 Task: Open a blank sheet, save the file as Greatbarrierreef.doc and add heading 'Great Barrier Reef'Great Barrier Reef ,with the parapraph,with the parapraph The Great Barrier Reef in Australia is the world's largest coral reef system. It is home to a diverse array of marine life and offers unparalleled snorkeling and diving opportunities. However, it faces threats from climate change and requires conservation efforts to protect its fragile ecosystem.Apply Font Style Algerian And font size 12. Apply font style in  Heading Caladea and font size 16 Change heading alignment to  Left
Action: Mouse moved to (28, 16)
Screenshot: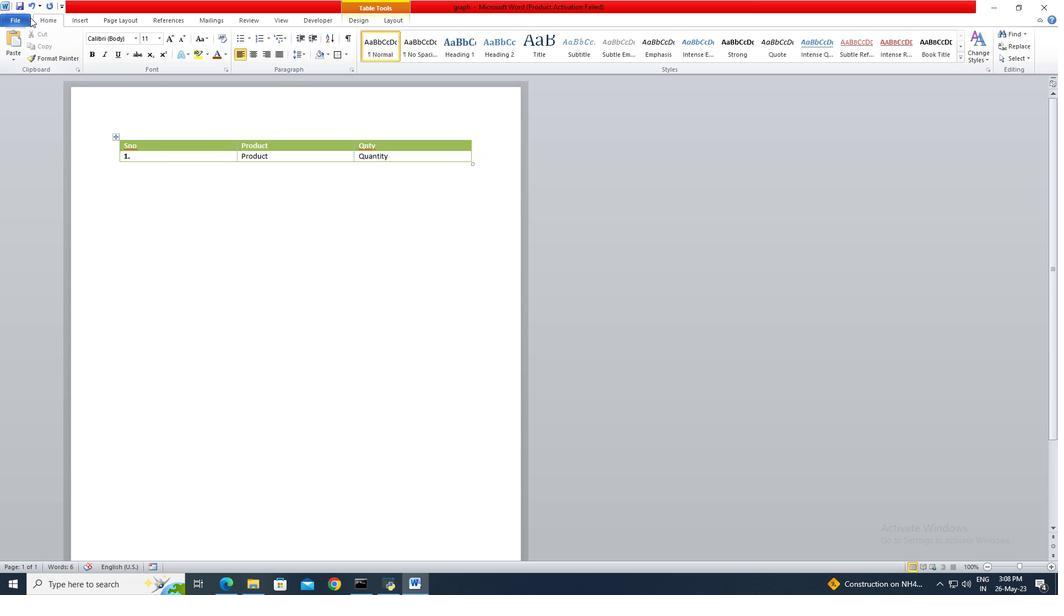 
Action: Mouse pressed left at (28, 16)
Screenshot: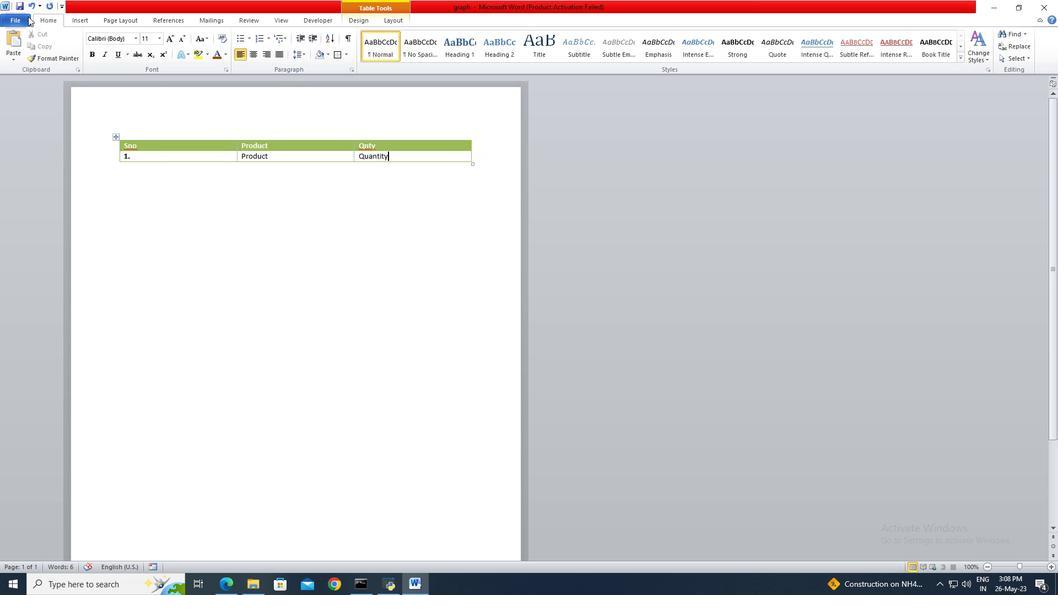 
Action: Mouse moved to (28, 139)
Screenshot: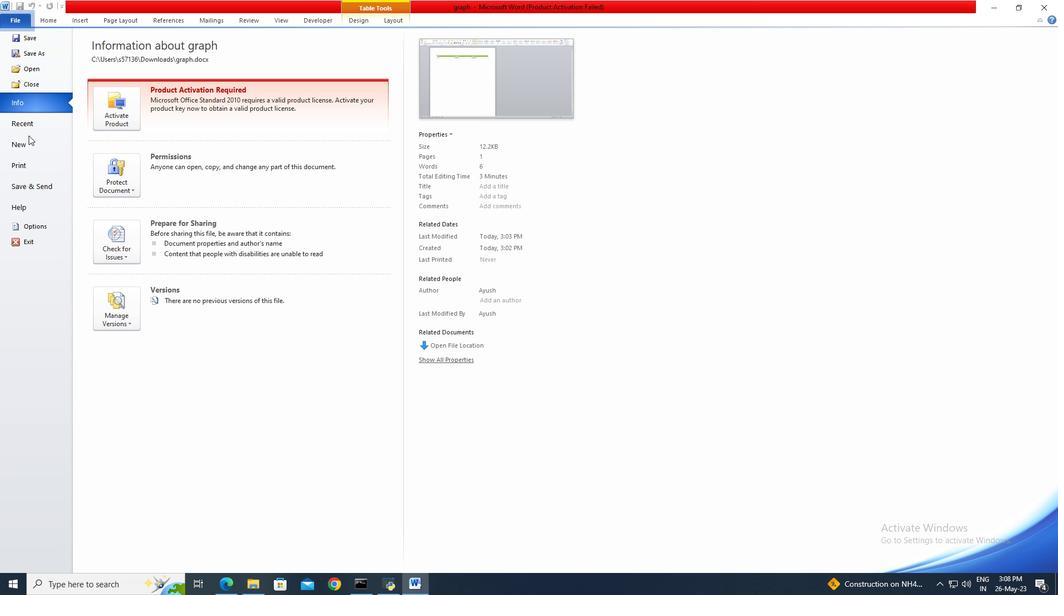 
Action: Mouse pressed left at (28, 139)
Screenshot: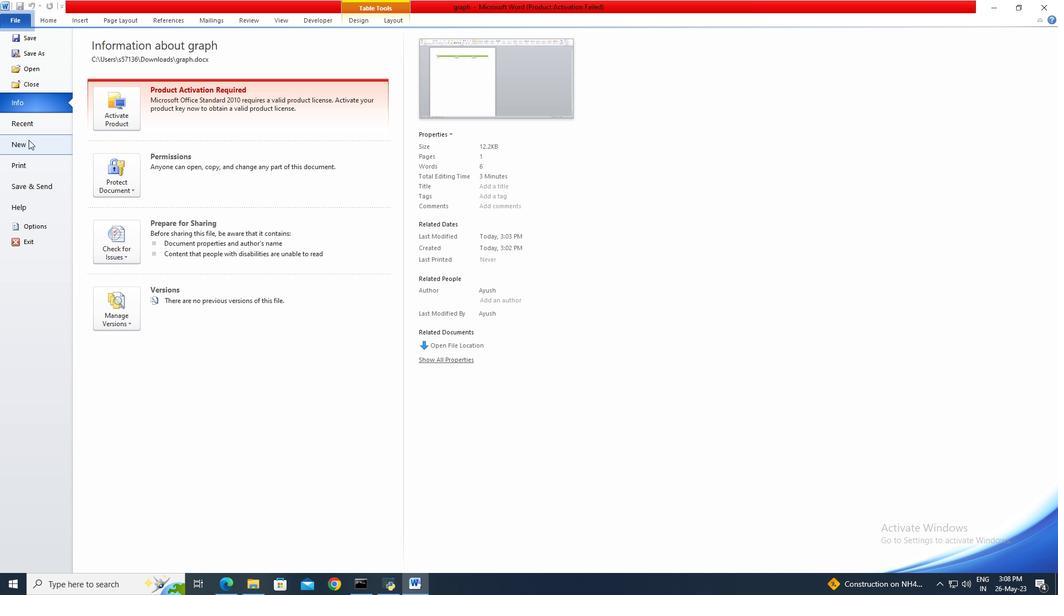 
Action: Mouse moved to (547, 268)
Screenshot: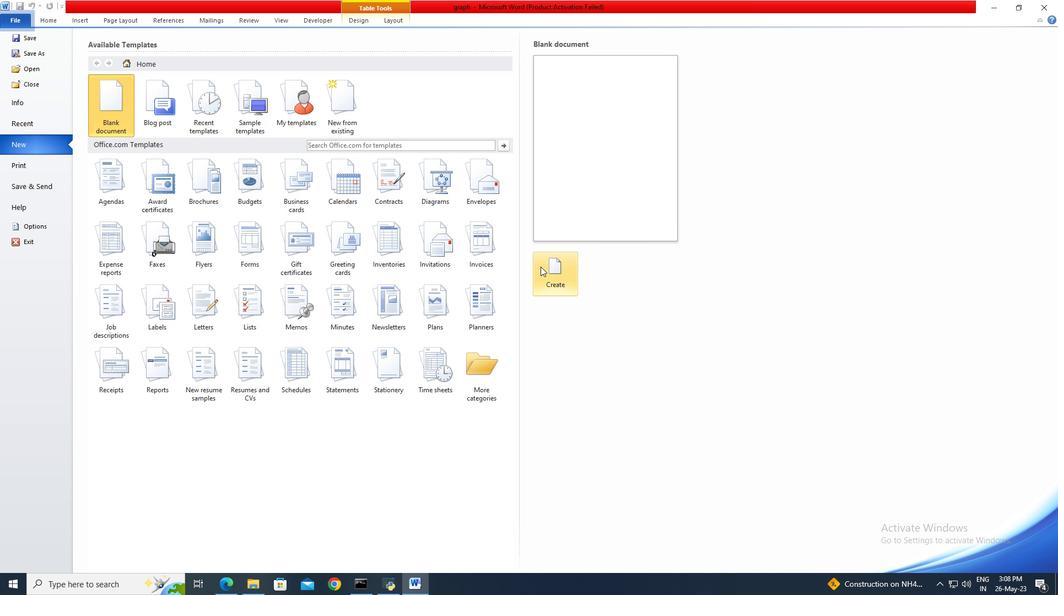 
Action: Mouse pressed left at (547, 268)
Screenshot: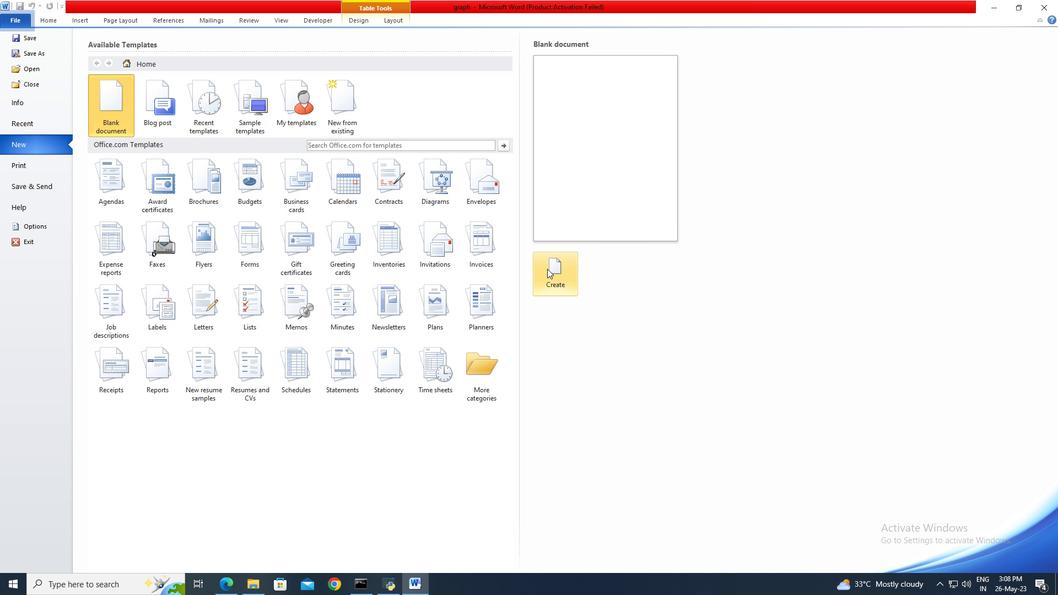 
Action: Mouse moved to (31, 18)
Screenshot: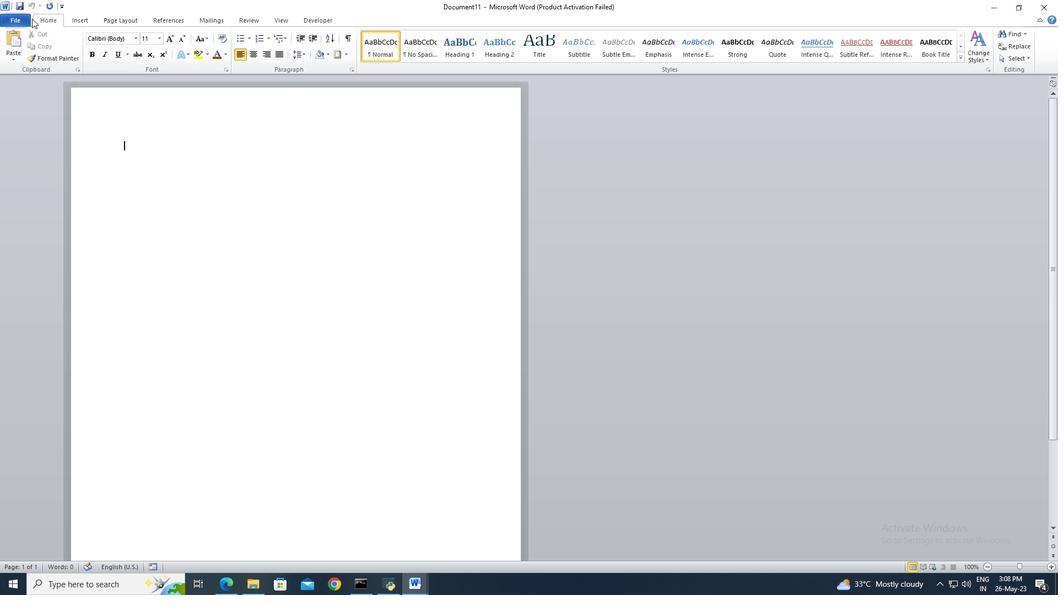 
Action: Mouse pressed left at (31, 18)
Screenshot: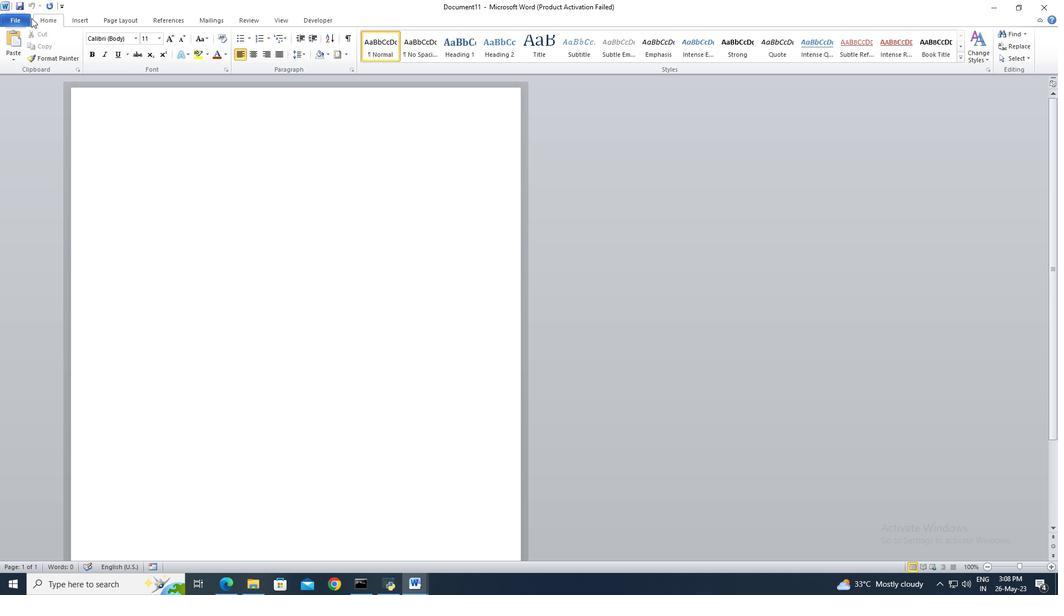 
Action: Mouse moved to (30, 53)
Screenshot: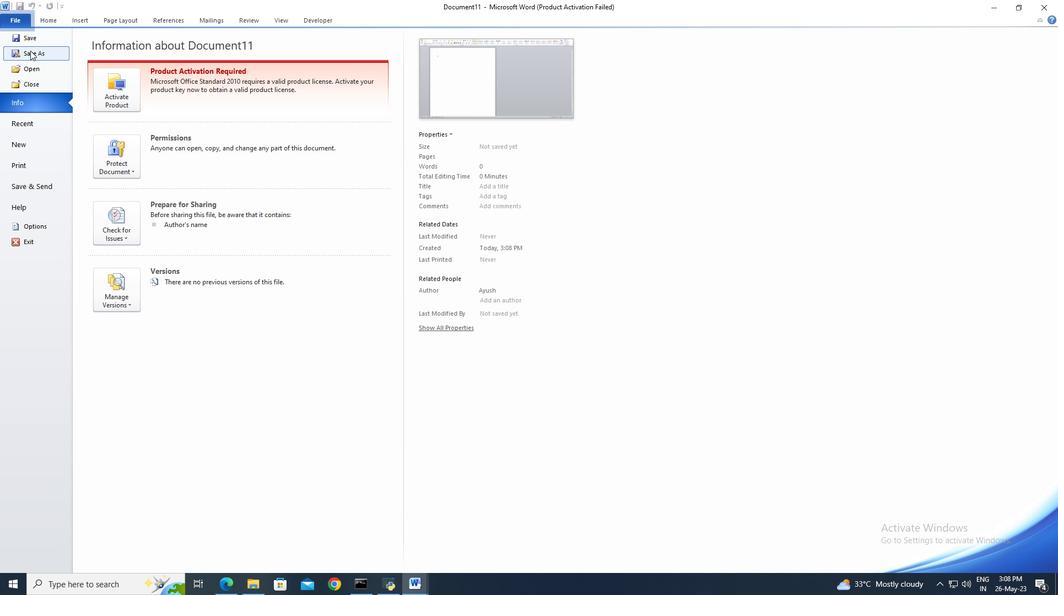 
Action: Mouse pressed left at (30, 53)
Screenshot: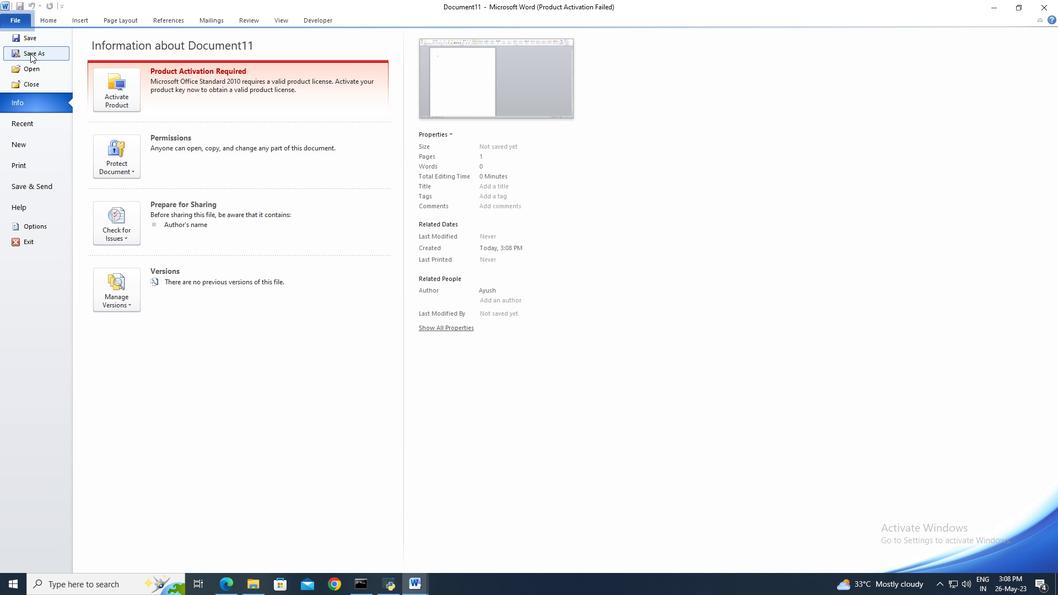 
Action: Mouse moved to (45, 118)
Screenshot: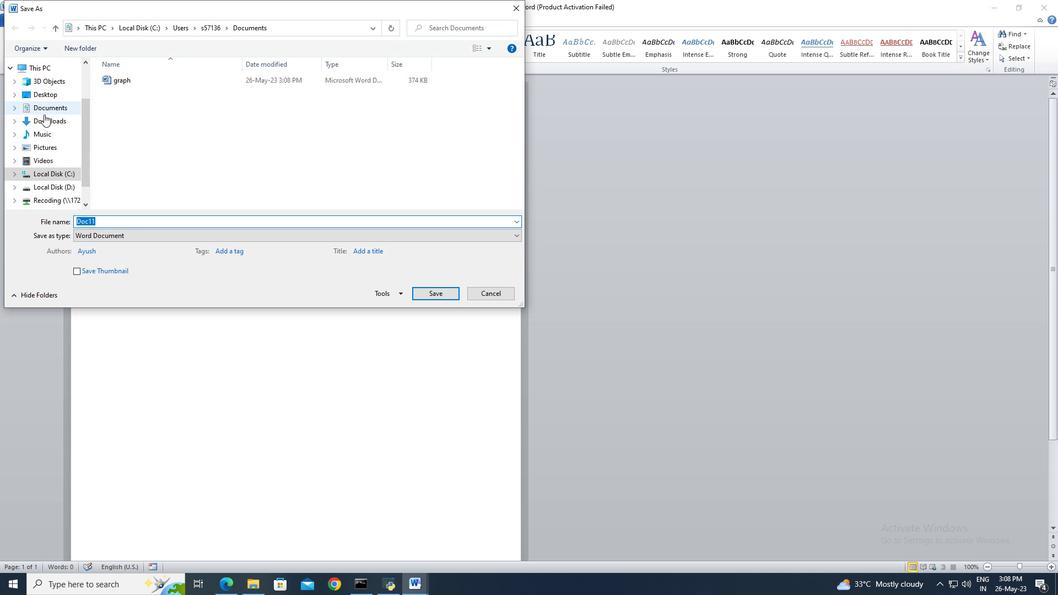 
Action: Mouse pressed left at (45, 118)
Screenshot: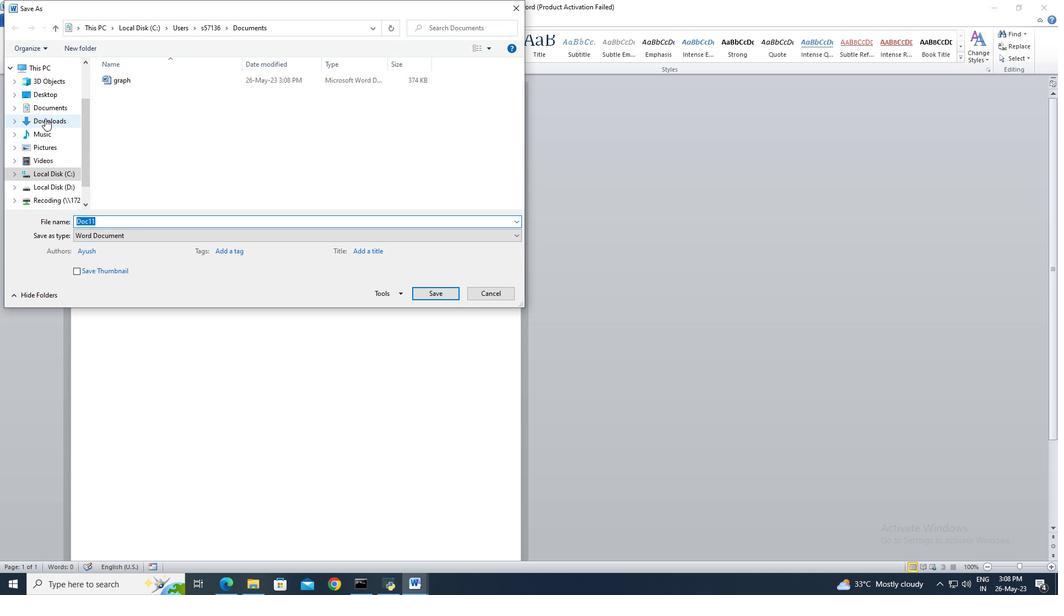 
Action: Mouse moved to (103, 218)
Screenshot: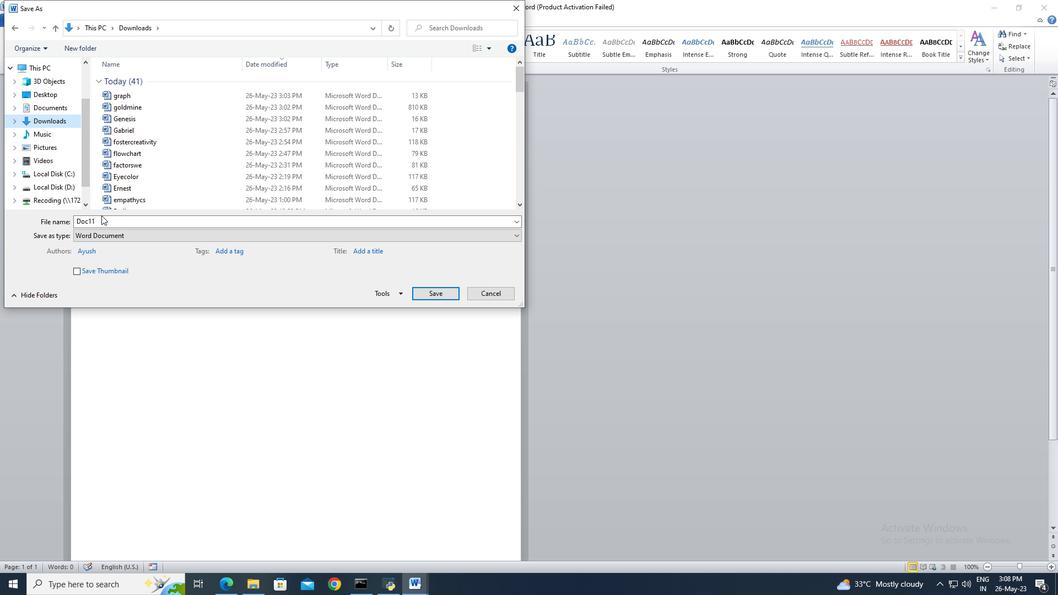 
Action: Mouse pressed left at (103, 218)
Screenshot: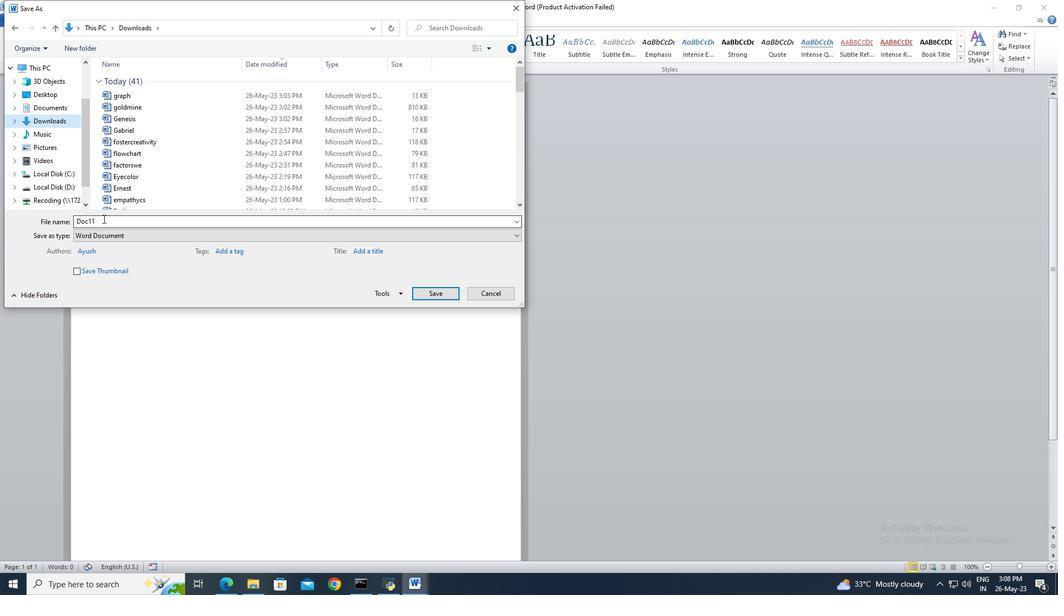 
Action: Key pressed <Key.shift>Greatbarrierreef
Screenshot: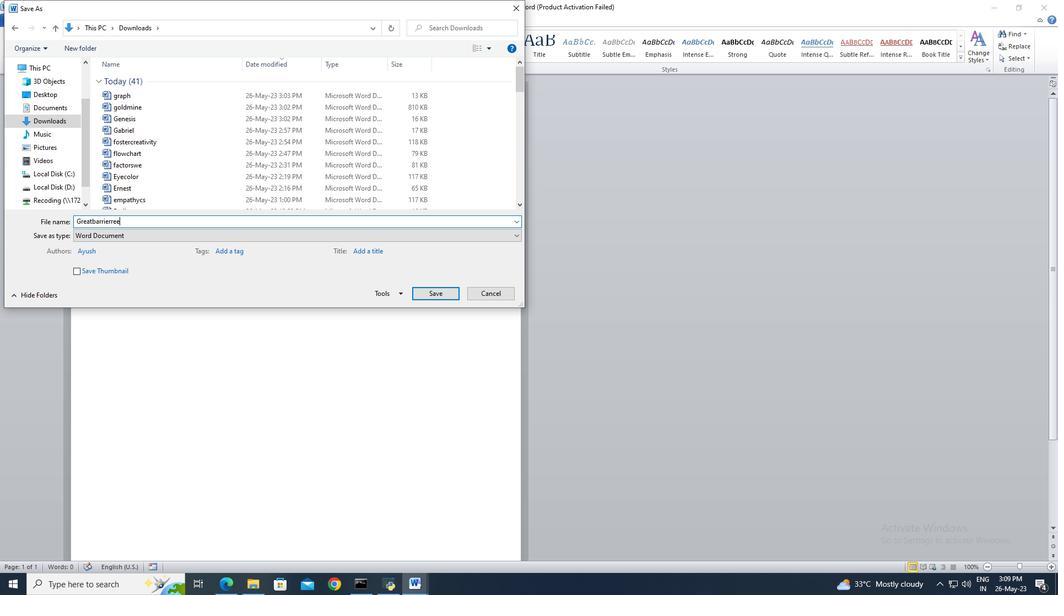 
Action: Mouse moved to (431, 292)
Screenshot: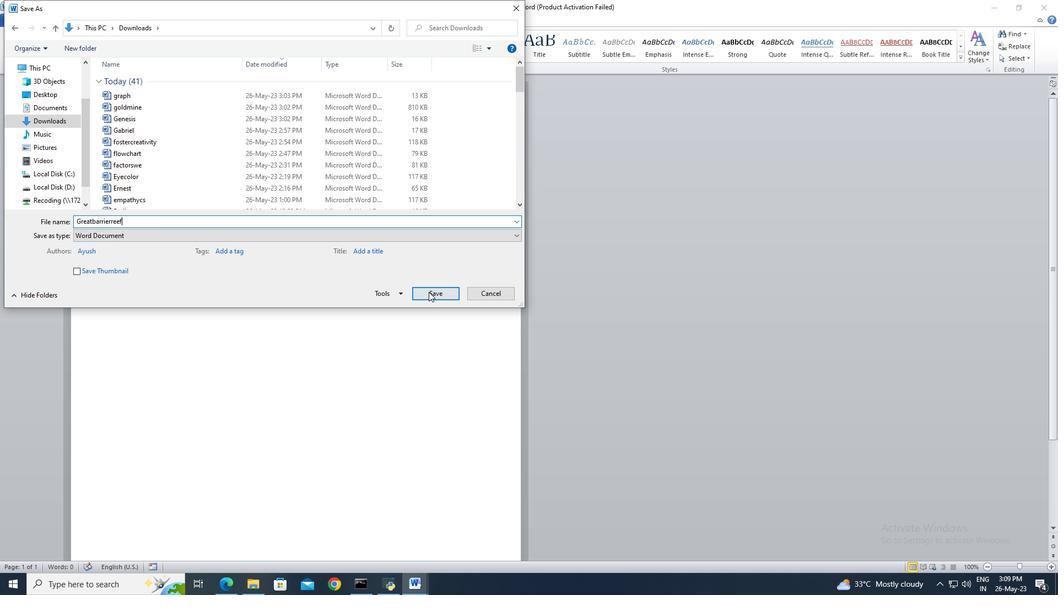 
Action: Mouse pressed left at (431, 292)
Screenshot: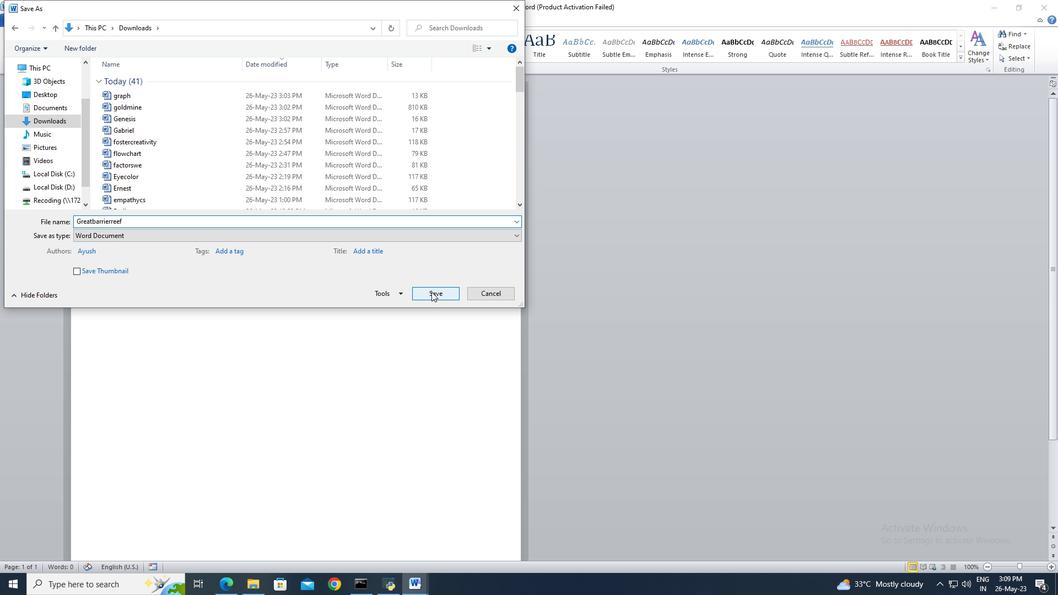 
Action: Mouse moved to (462, 61)
Screenshot: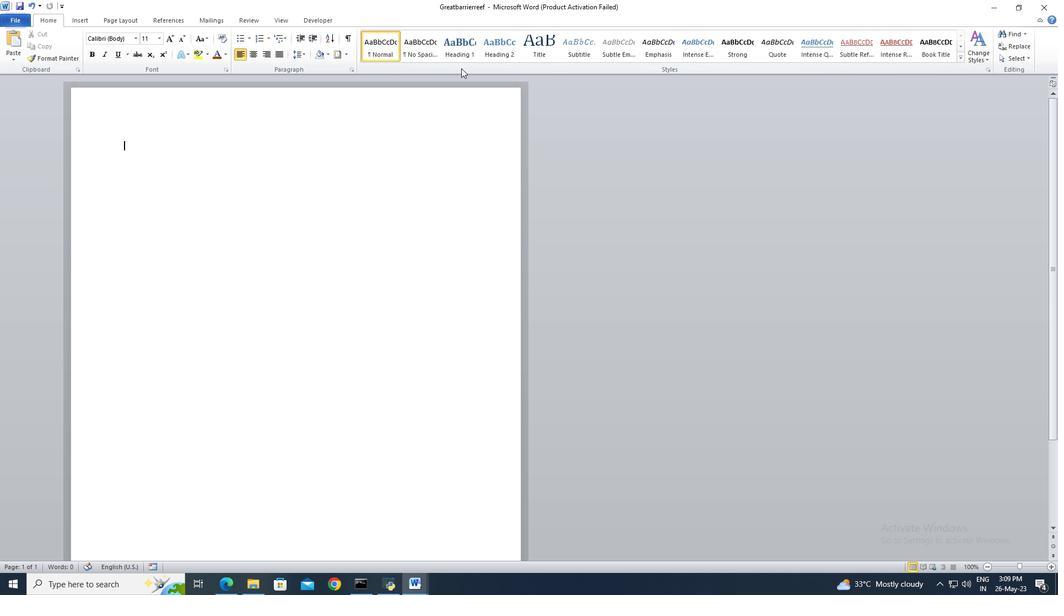 
Action: Mouse pressed left at (462, 61)
Screenshot: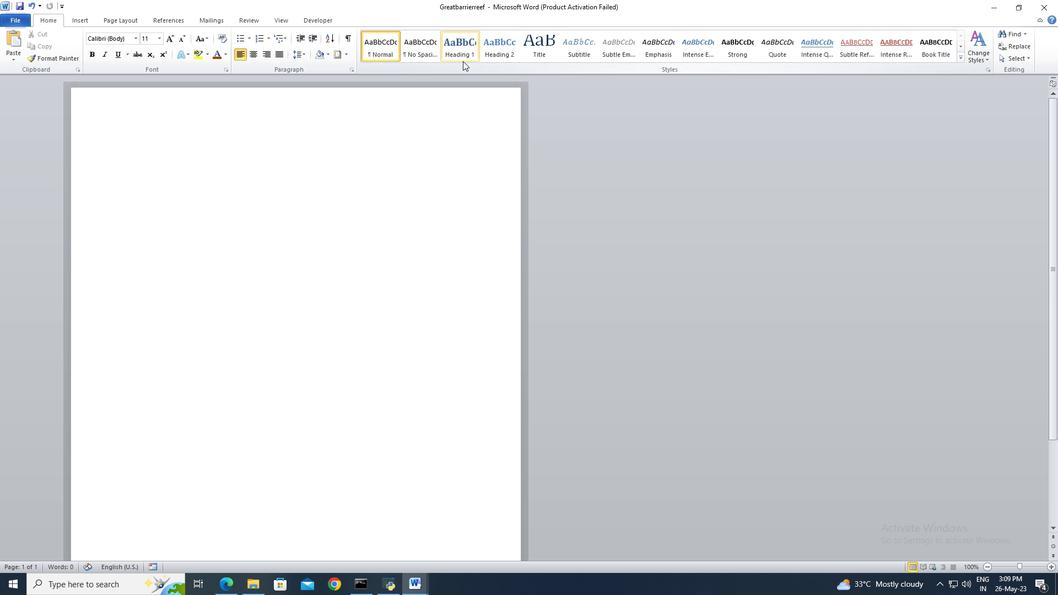 
Action: Key pressed <Key.shift>Great<Key.space><Key.shift>Barrier<Key.space><Key.shift>Reef<Key.enter><Key.enter><Key.shift><Key.shift><Key.shift><Key.shift><Key.shift><Key.shift><Key.shift><Key.shift><Key.shift><Key.shift><Key.shift><Key.shift><Key.shift>The<Key.space><Key.shift>Great<Key.space><Key.shift>Barrier<Key.space><Key.shift><Key.shift><Key.shift><Key.shift><Key.shift><Key.shift><Key.shift><Key.shift>Reef<Key.space>in<Key.space><Key.shift_r>Australia<Key.space>is<Key.space>the<Key.space>worl'<Key.backspace>d's<Key.space>largest<Key.space>coral<Key.space>reef<Key.space>system.<Key.space><Key.shift>It<Key.space>is<Key.space>home<Key.space>to<Key.space>a<Key.space>diverse<Key.space>array<Key.space>of<Key.space>marine<Key.space>life<Key.space>and<Key.space>offers<Key.space>unparalleled<Key.space>snorkeling<Key.space>and<Key.space>diving<Key.space>opportunities.<Key.space><Key.shift>However,<Key.space>it<Key.space>faces<Key.space>threats<Key.space>from<Key.space>climate<Key.space>change<Key.space>and<Key.space>requires<Key.space>conservation<Key.space>efforts<Key.space>to<Key.space>protect<Key.space>its<Key.space>fragile<Key.space>ecosystem.
Screenshot: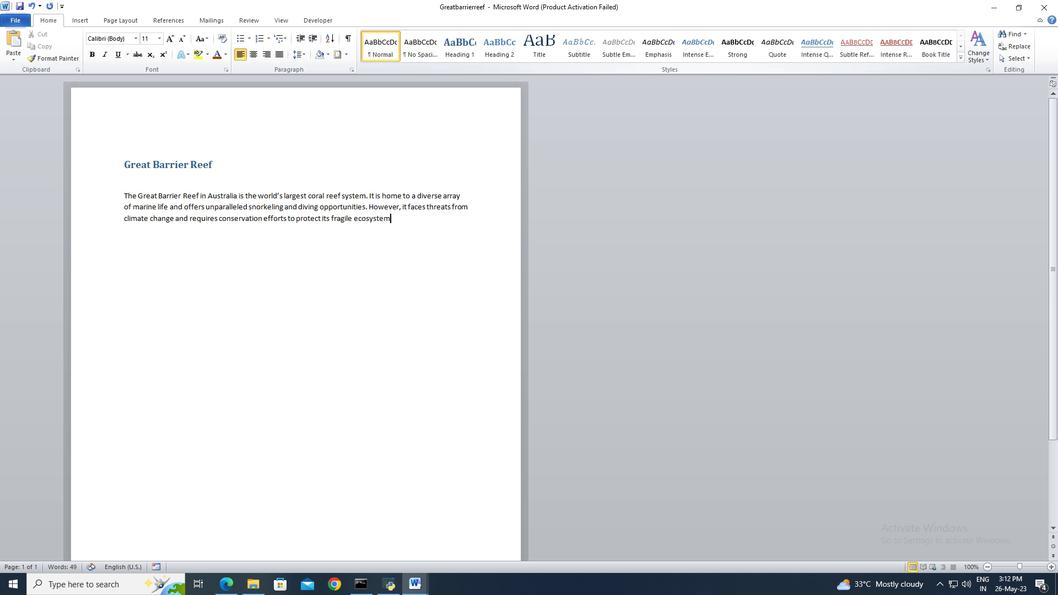
Action: Mouse moved to (212, 218)
Screenshot: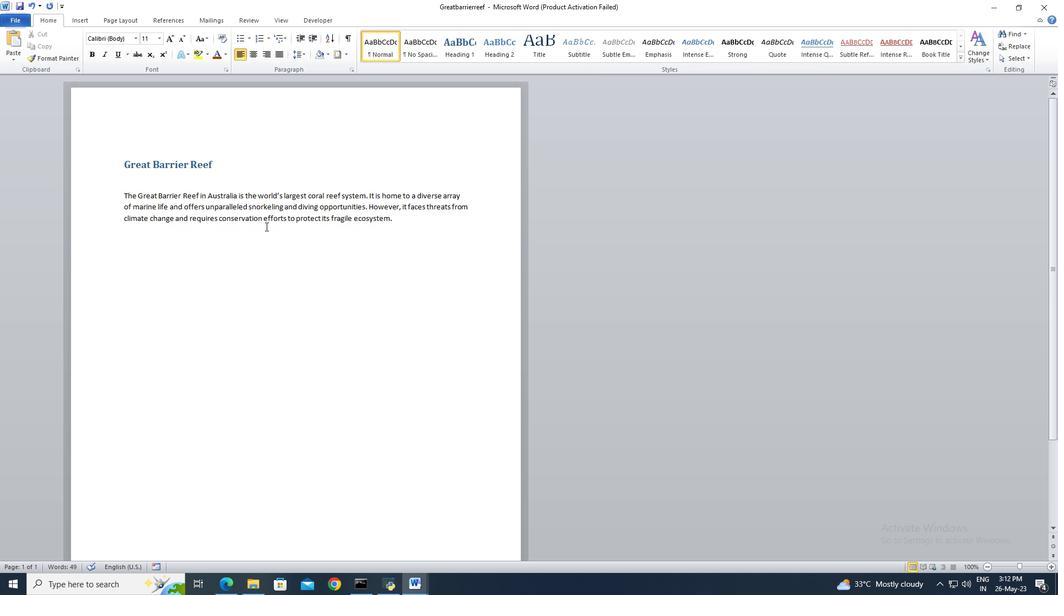 
Action: Key pressed <Key.shift>
Screenshot: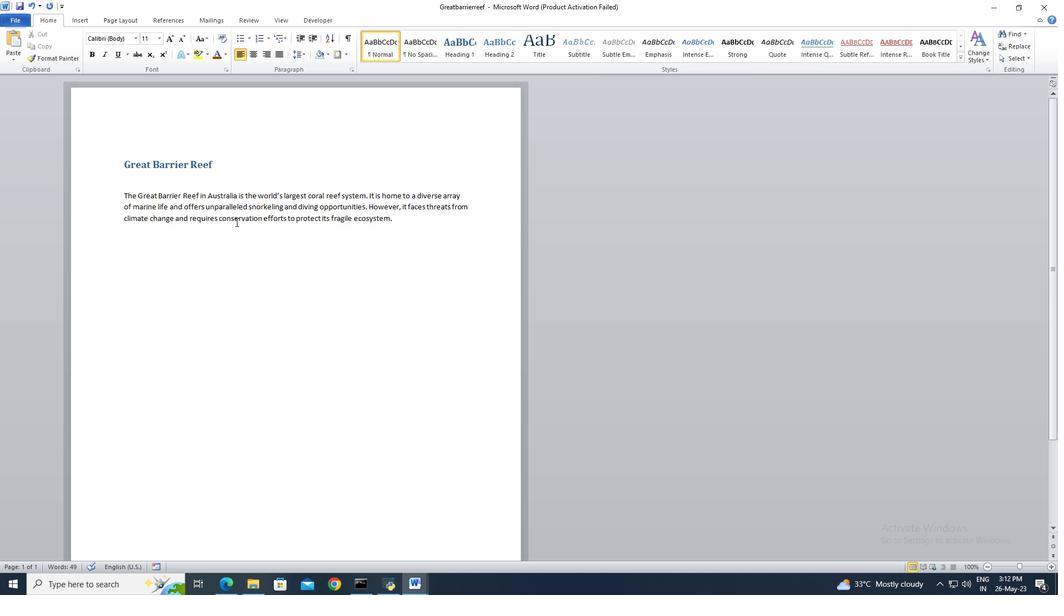 
Action: Mouse moved to (120, 191)
Screenshot: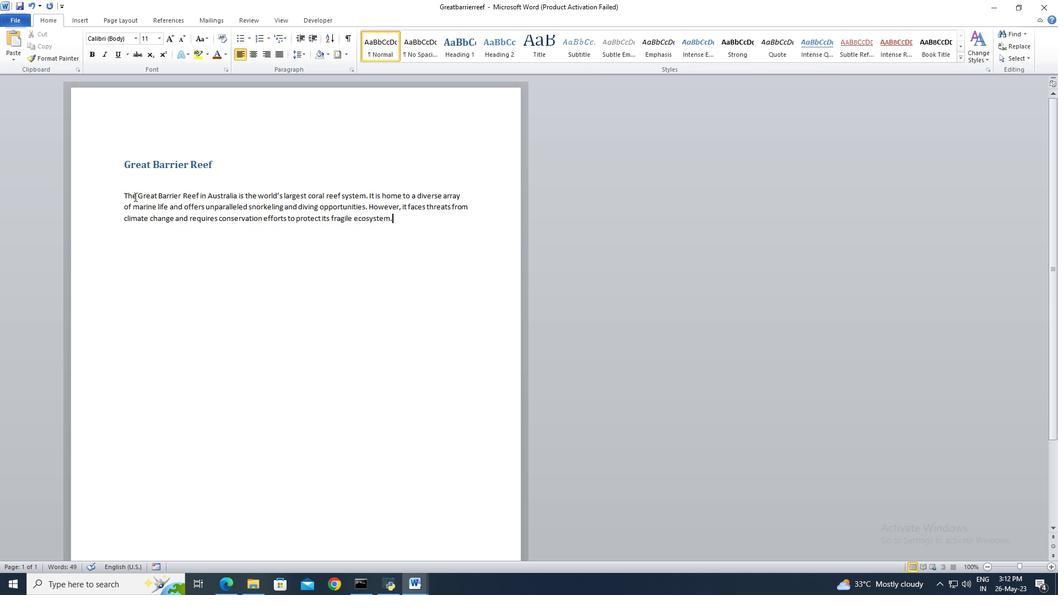 
Action: Key pressed <Key.shift><Key.shift><Key.shift><Key.shift><Key.shift><Key.shift><Key.shift>
Screenshot: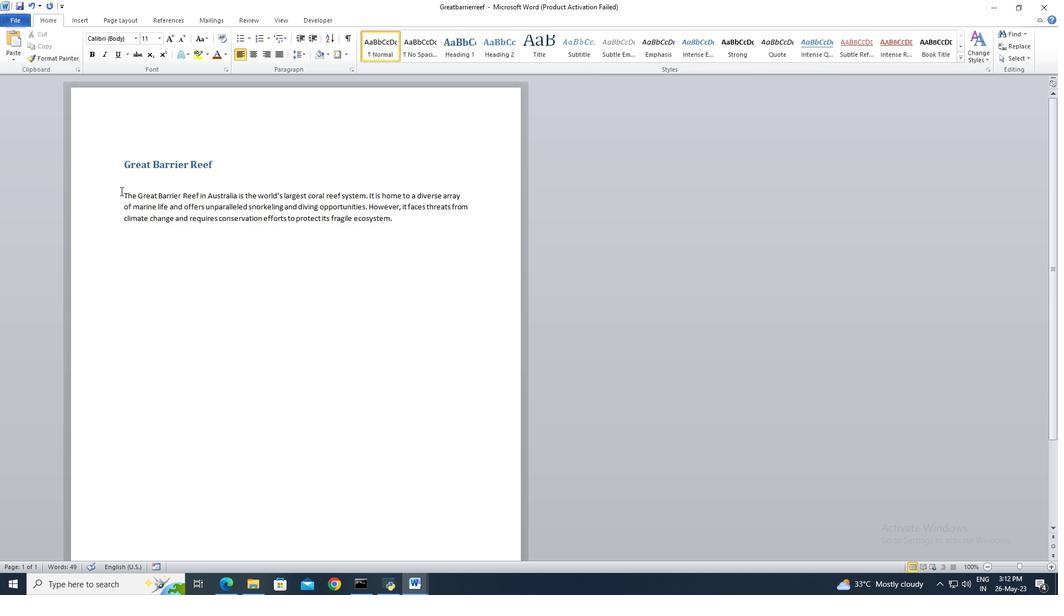 
Action: Mouse moved to (120, 191)
Screenshot: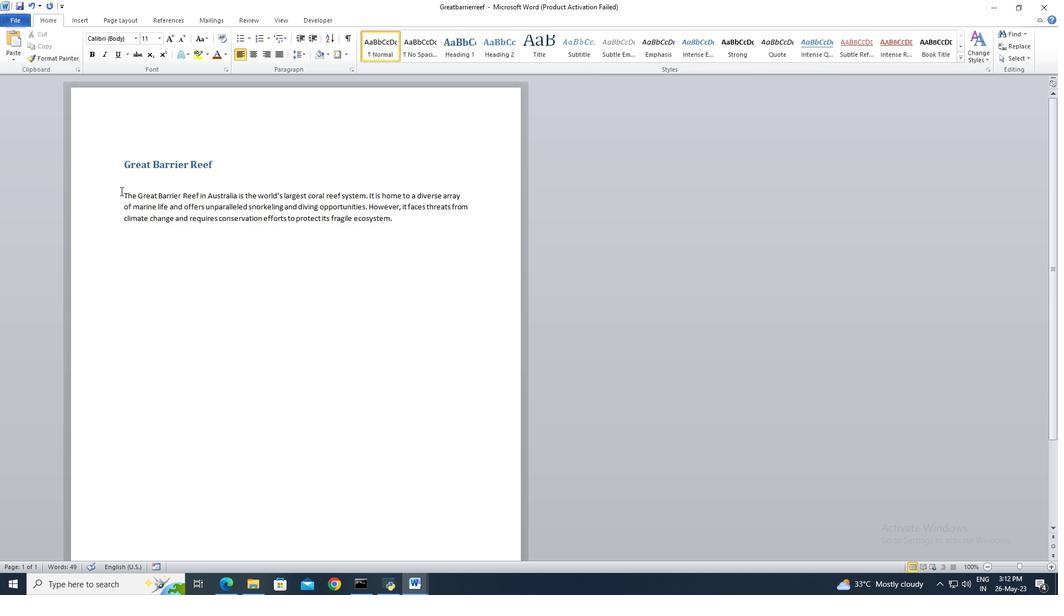 
Action: Key pressed <Key.shift>
Screenshot: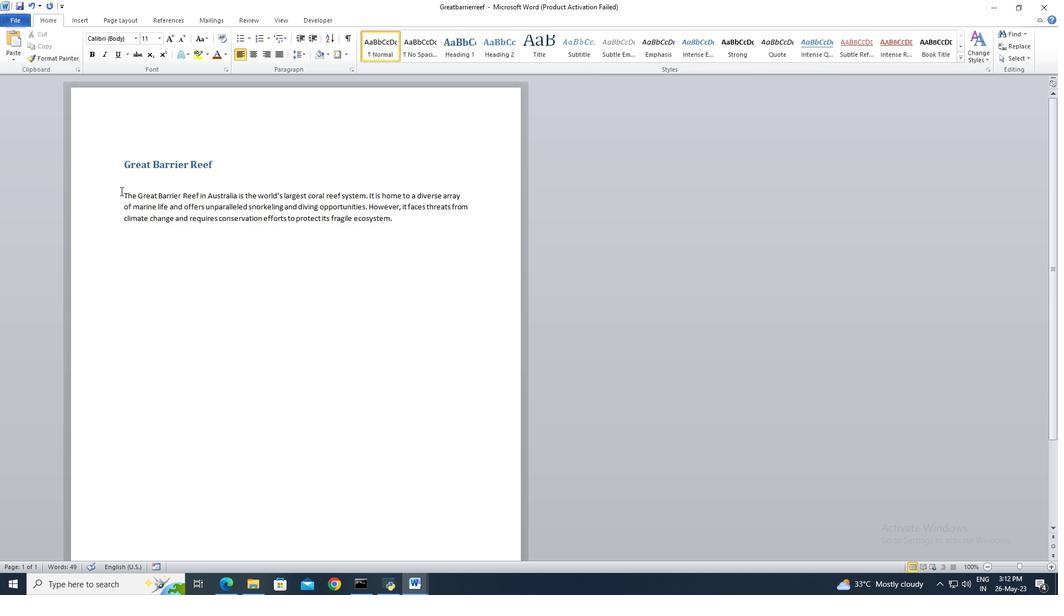 
Action: Mouse moved to (121, 191)
Screenshot: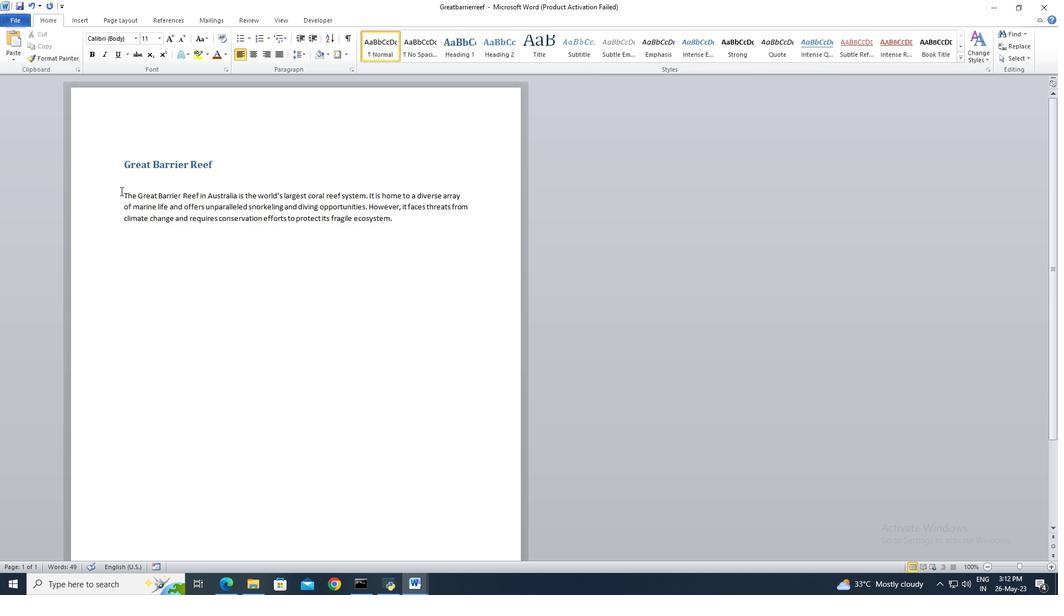 
Action: Key pressed <Key.shift>
Screenshot: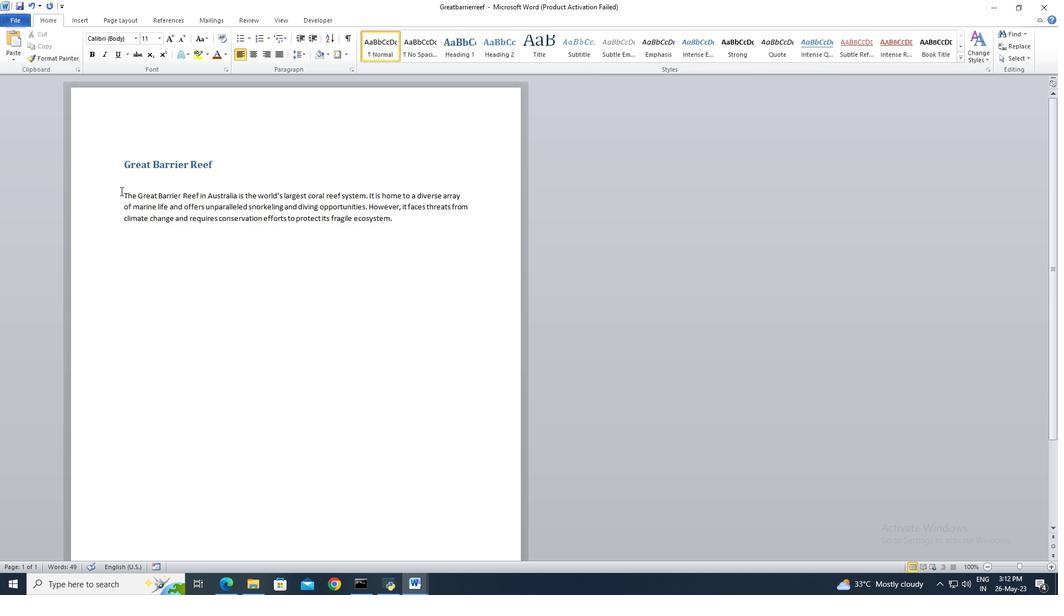 
Action: Mouse moved to (122, 192)
Screenshot: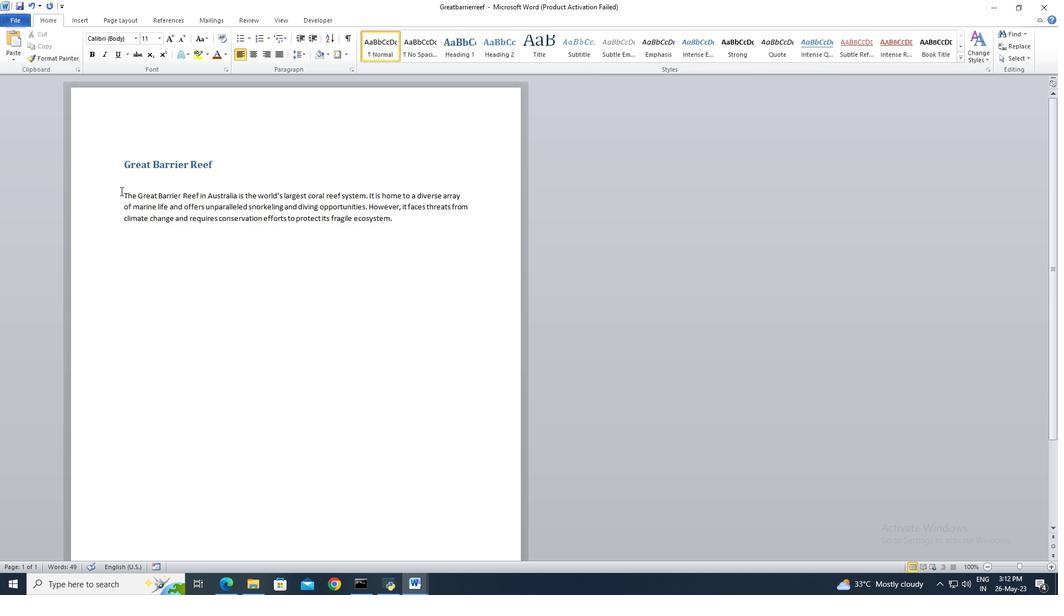 
Action: Key pressed <Key.shift>
Screenshot: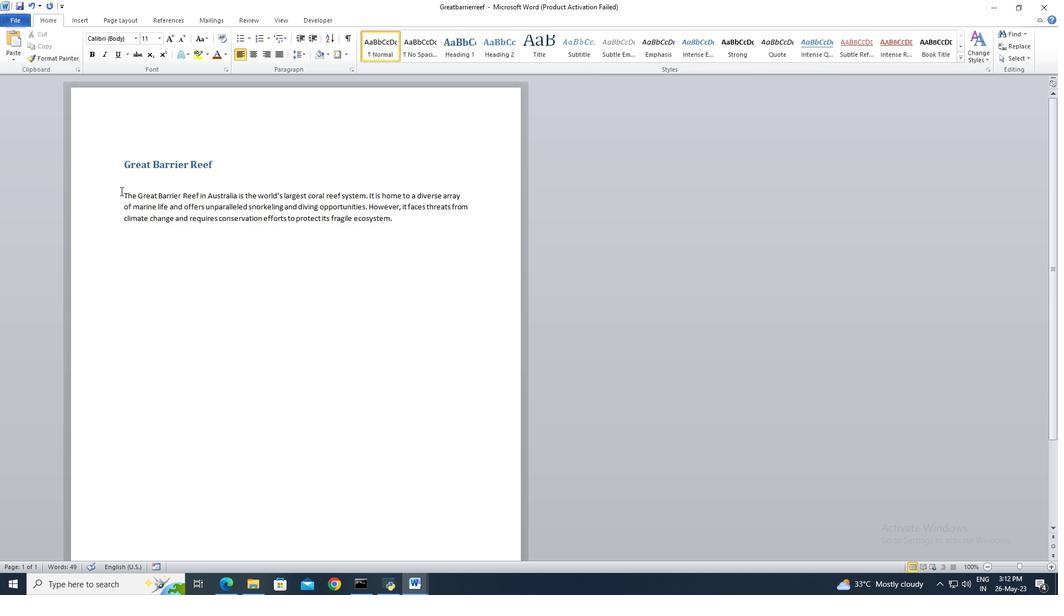 
Action: Mouse moved to (123, 192)
Screenshot: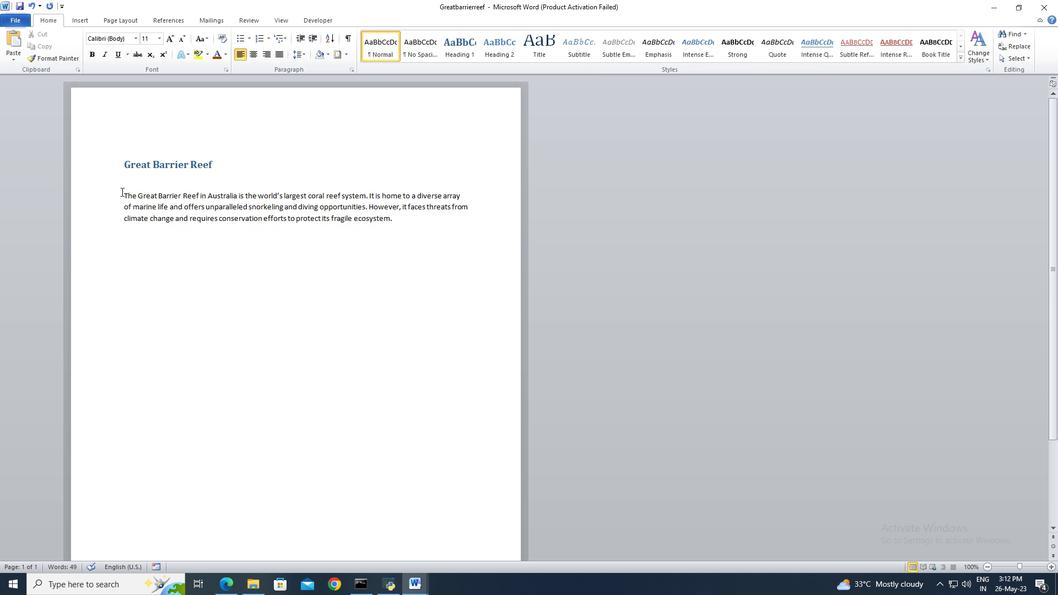 
Action: Key pressed <Key.shift><Key.shift>
Screenshot: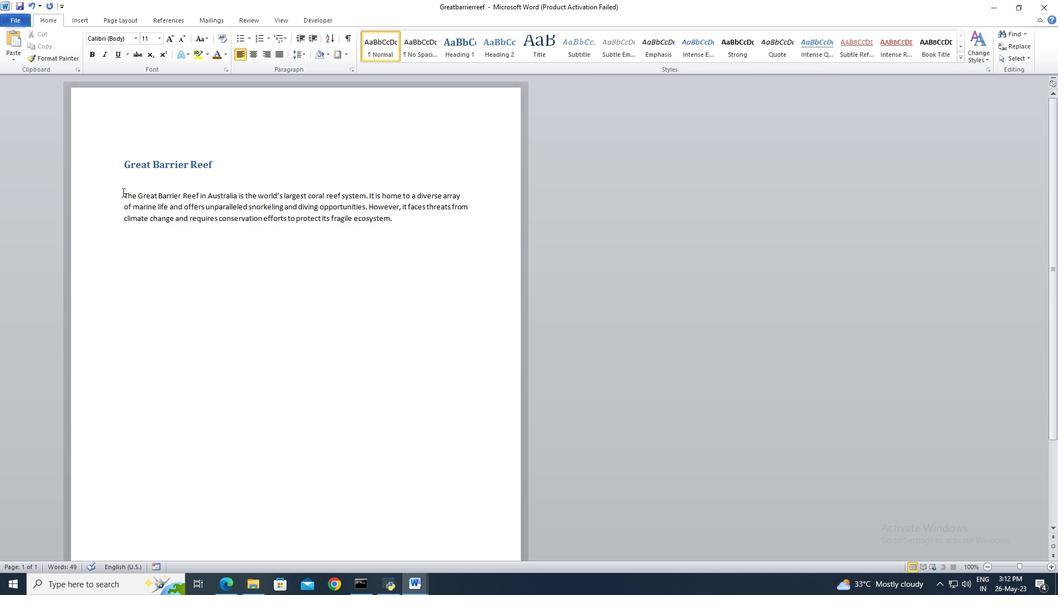 
Action: Mouse moved to (123, 193)
Screenshot: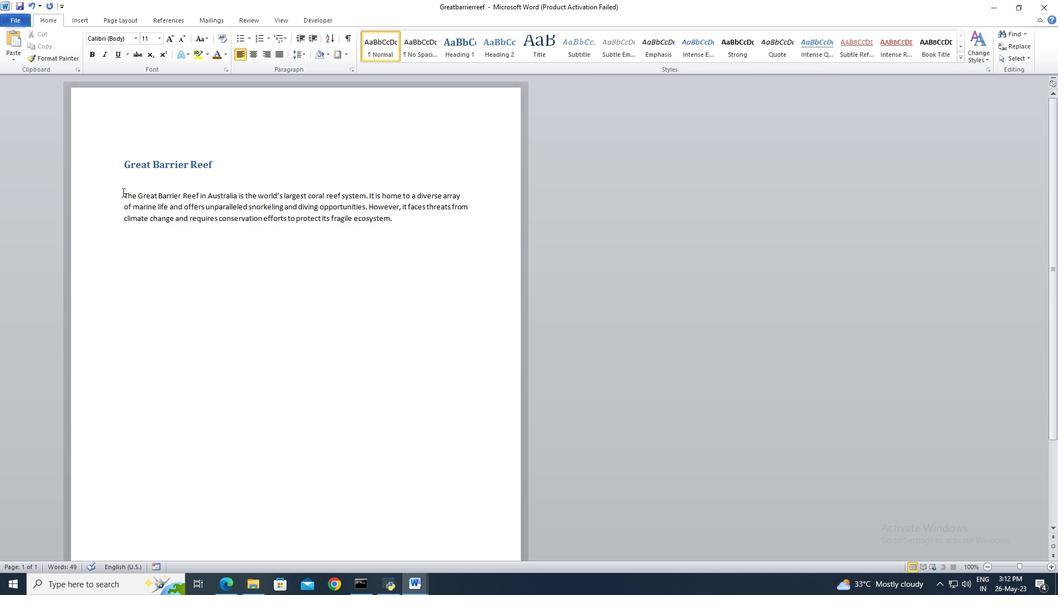 
Action: Key pressed <Key.shift><Key.shift>
Screenshot: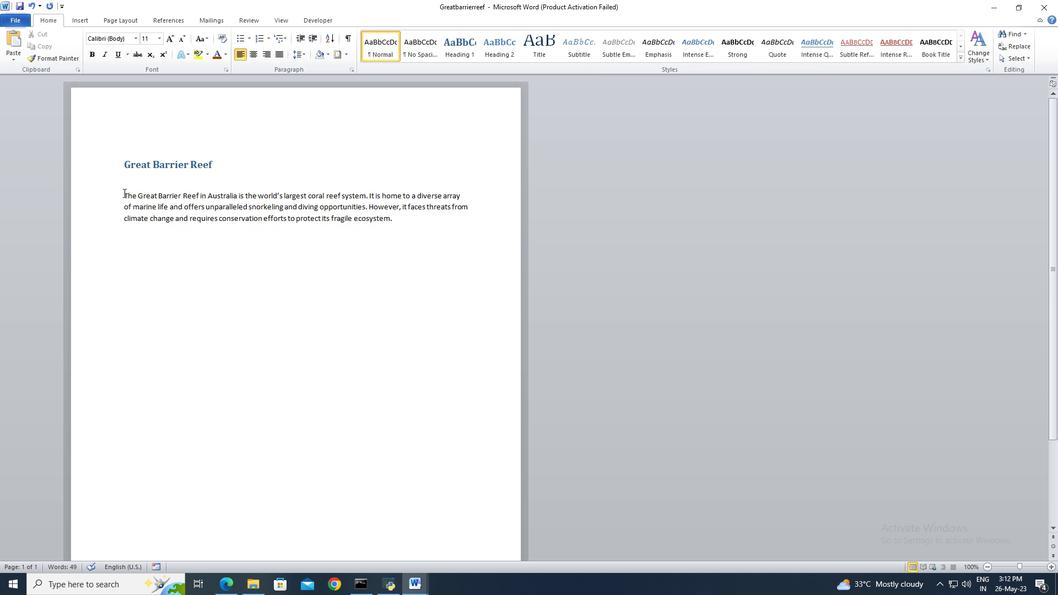 
Action: Mouse moved to (123, 193)
Screenshot: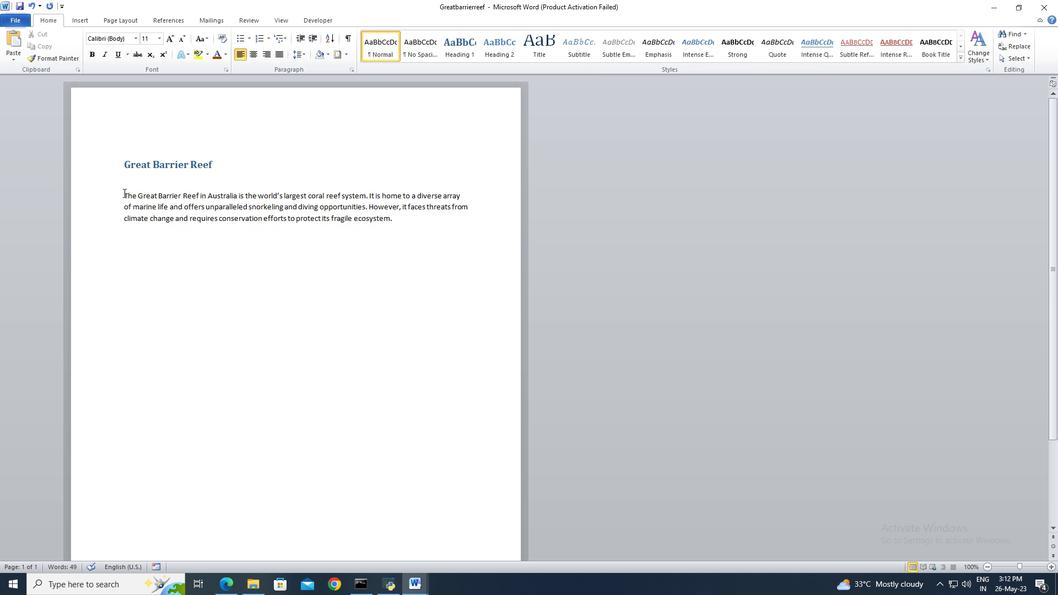 
Action: Key pressed <Key.shift><Key.shift><Key.shift><Key.shift><Key.shift><Key.shift><Key.shift><Key.shift><Key.shift>
Screenshot: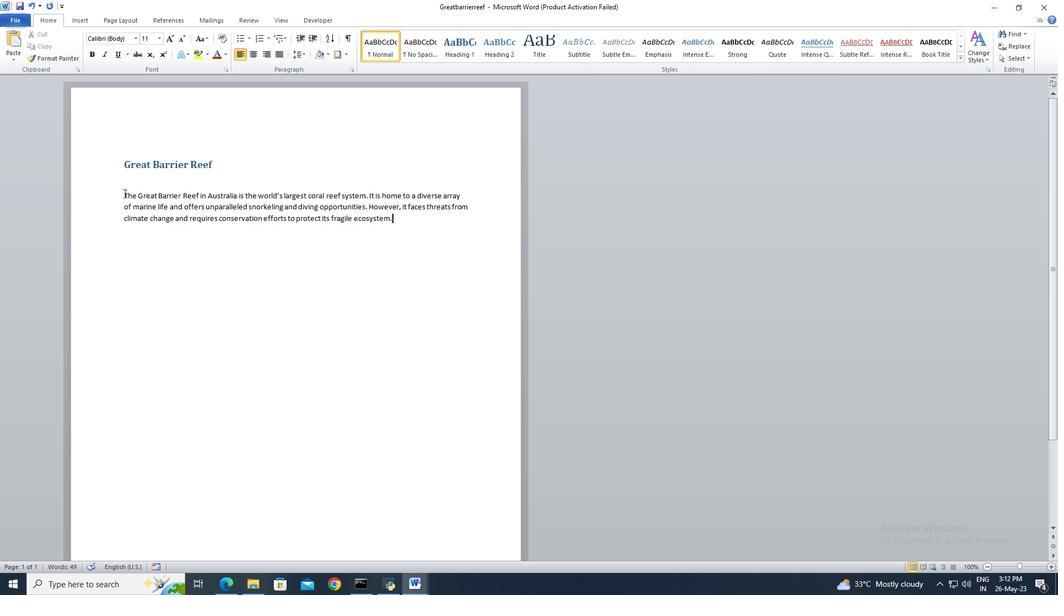
Action: Mouse pressed left at (123, 193)
Screenshot: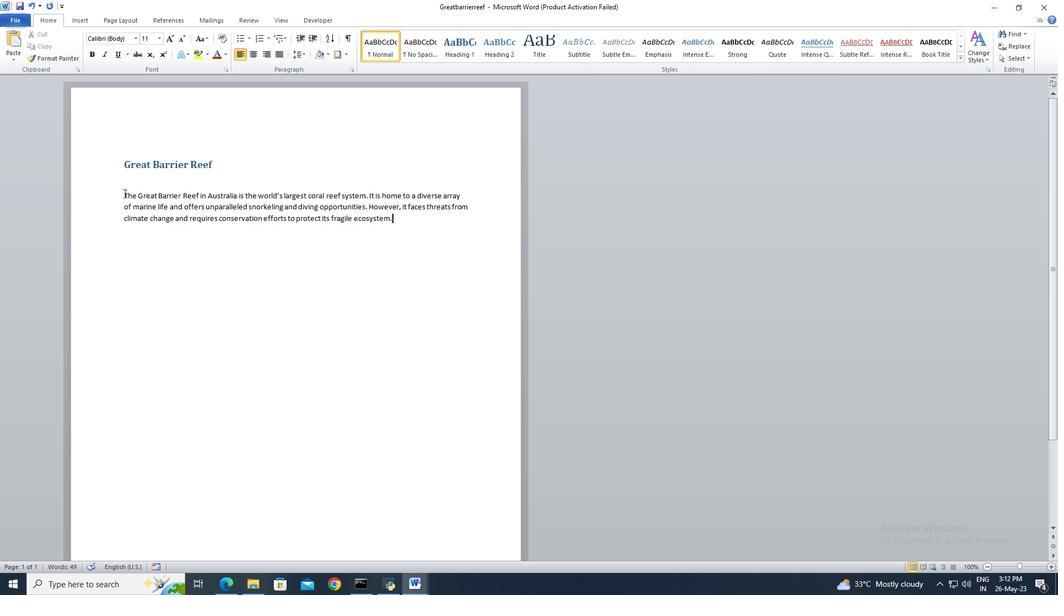 
Action: Key pressed <Key.shift><Key.shift><Key.shift><Key.shift><Key.shift><Key.shift>
Screenshot: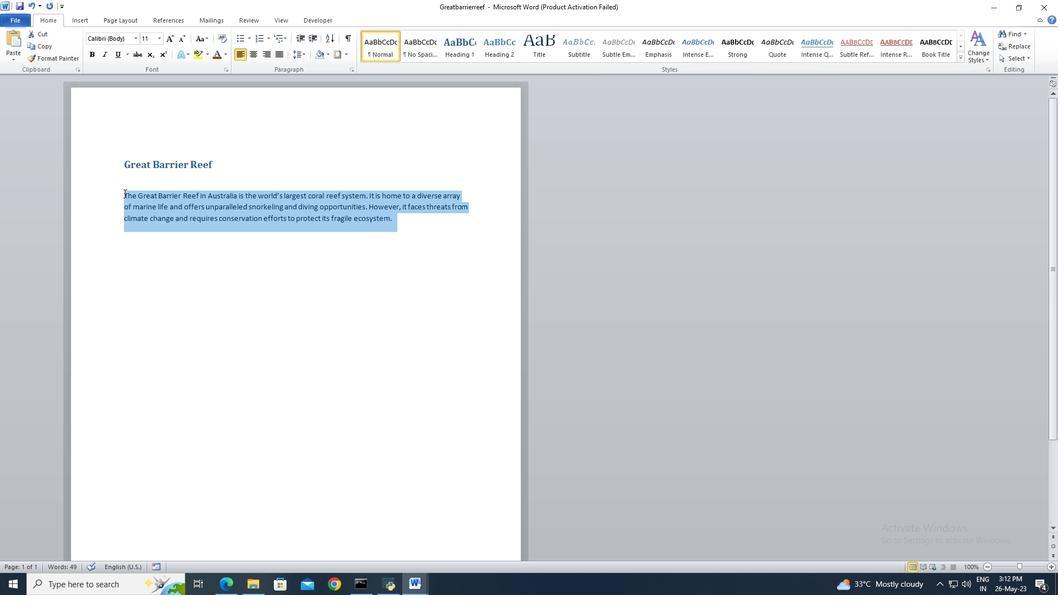 
Action: Mouse moved to (125, 39)
Screenshot: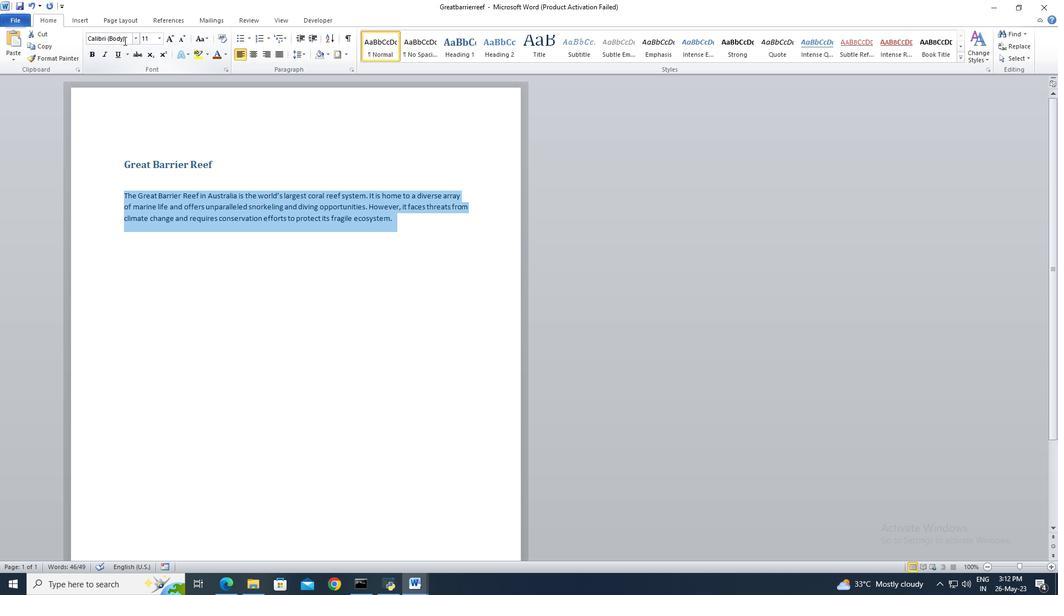 
Action: Mouse pressed left at (125, 39)
Screenshot: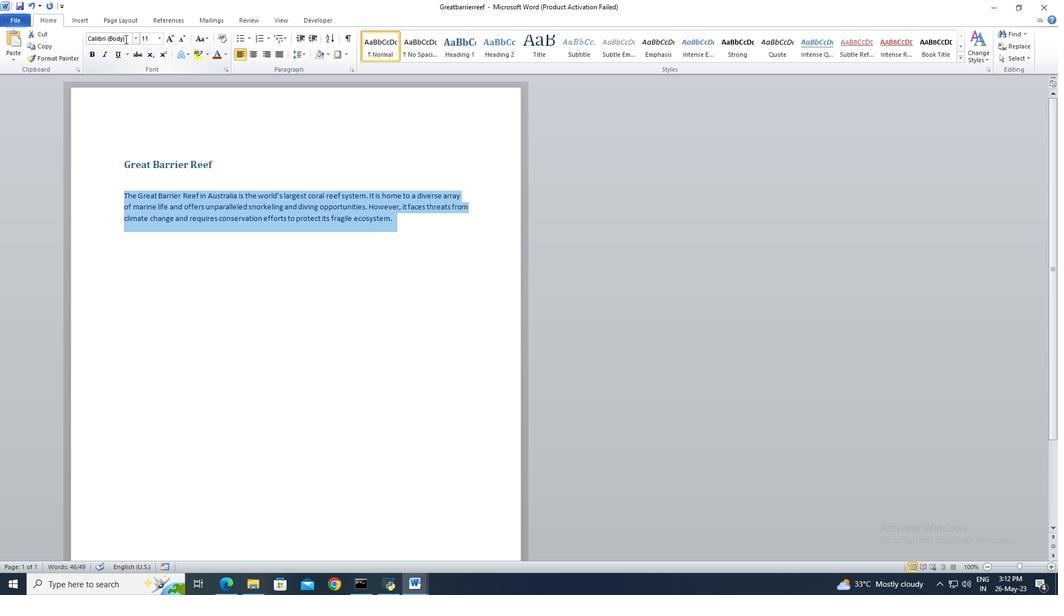 
Action: Key pressed <Key.shift_r>Algerian<Key.enter>
Screenshot: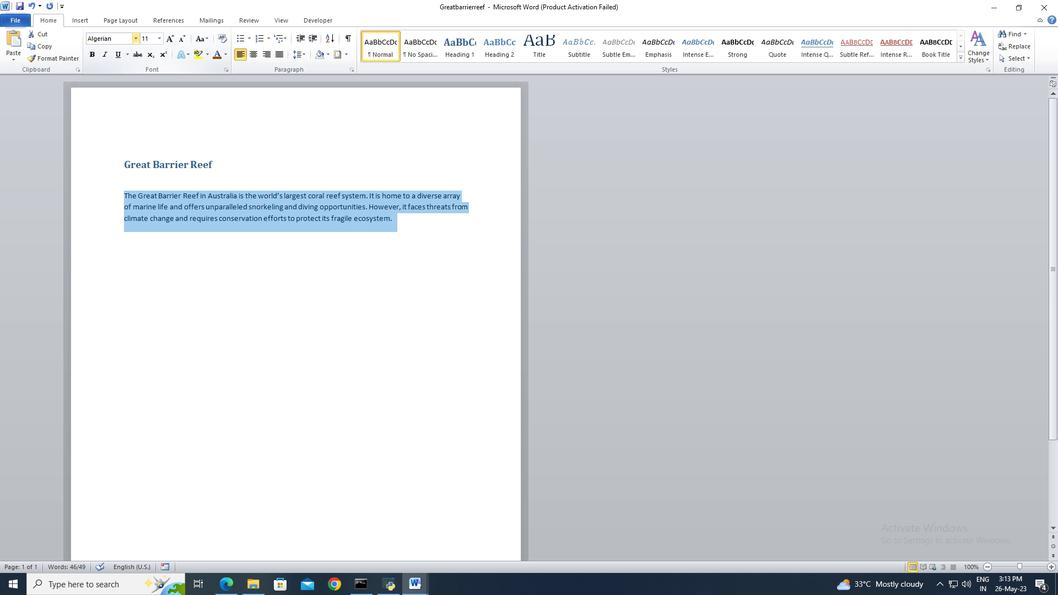 
Action: Mouse moved to (153, 39)
Screenshot: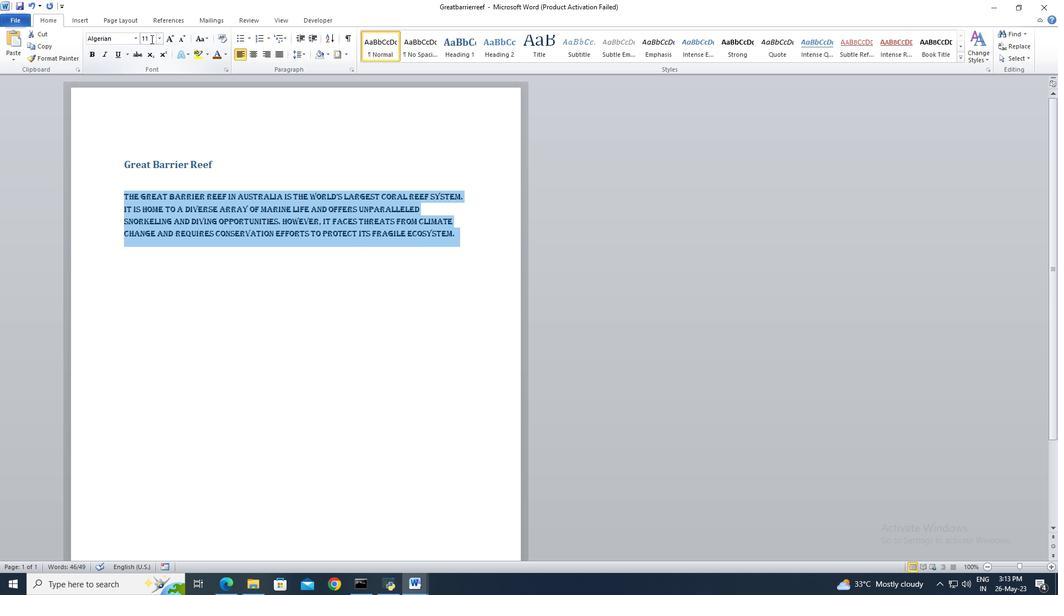 
Action: Mouse pressed left at (153, 39)
Screenshot: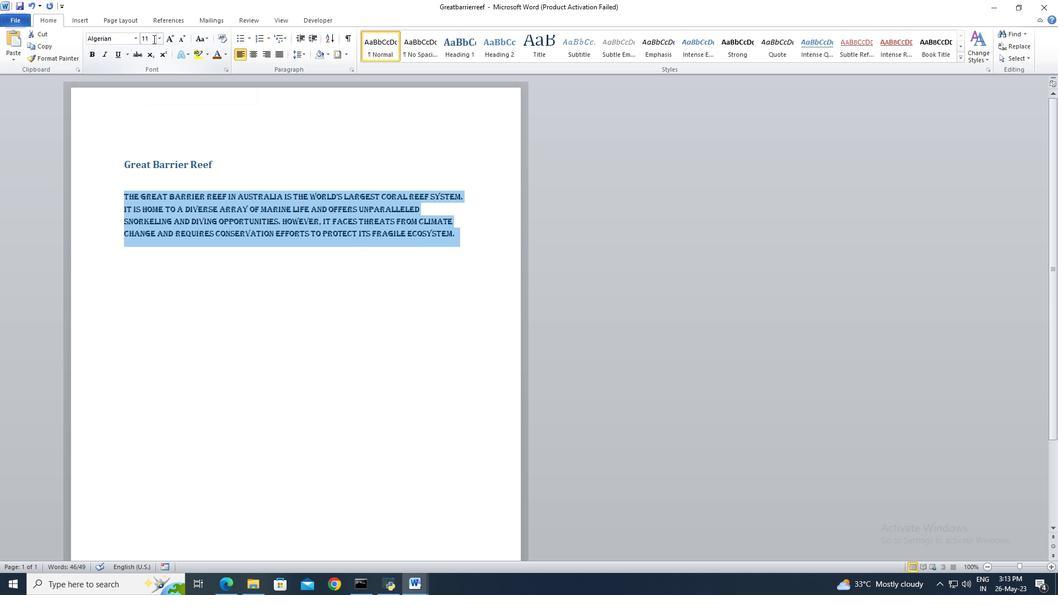 
Action: Key pressed 12<Key.enter>
Screenshot: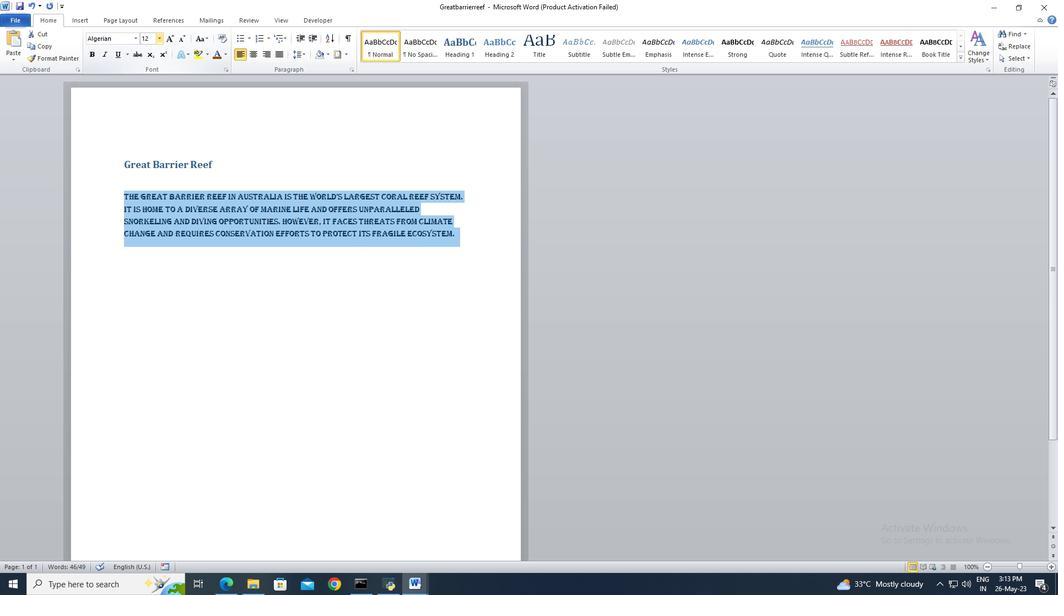 
Action: Mouse moved to (125, 164)
Screenshot: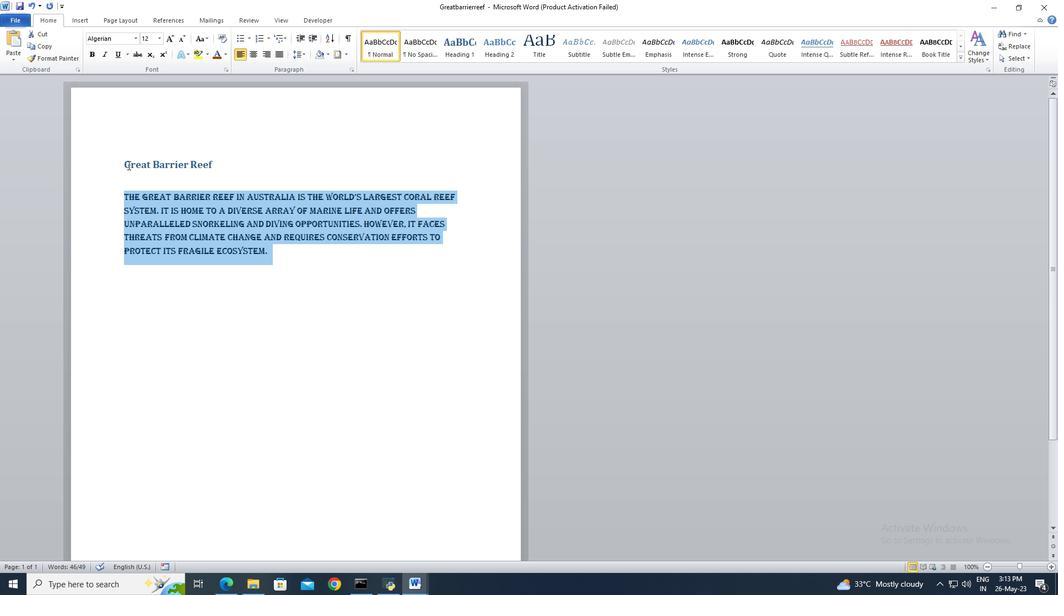 
Action: Mouse pressed left at (125, 164)
Screenshot: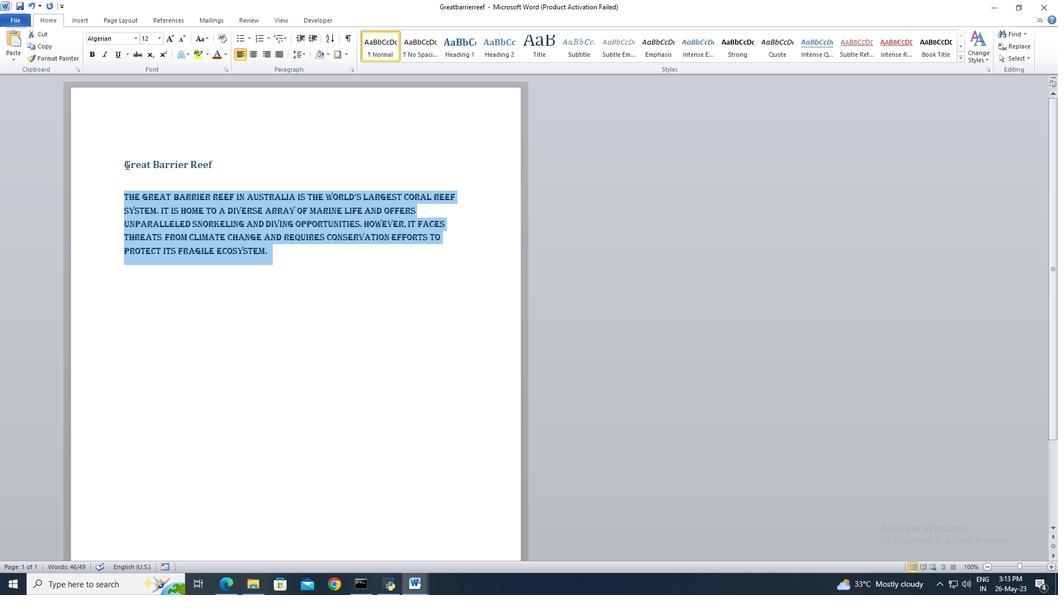 
Action: Key pressed <Key.shift><Key.right><Key.end>
Screenshot: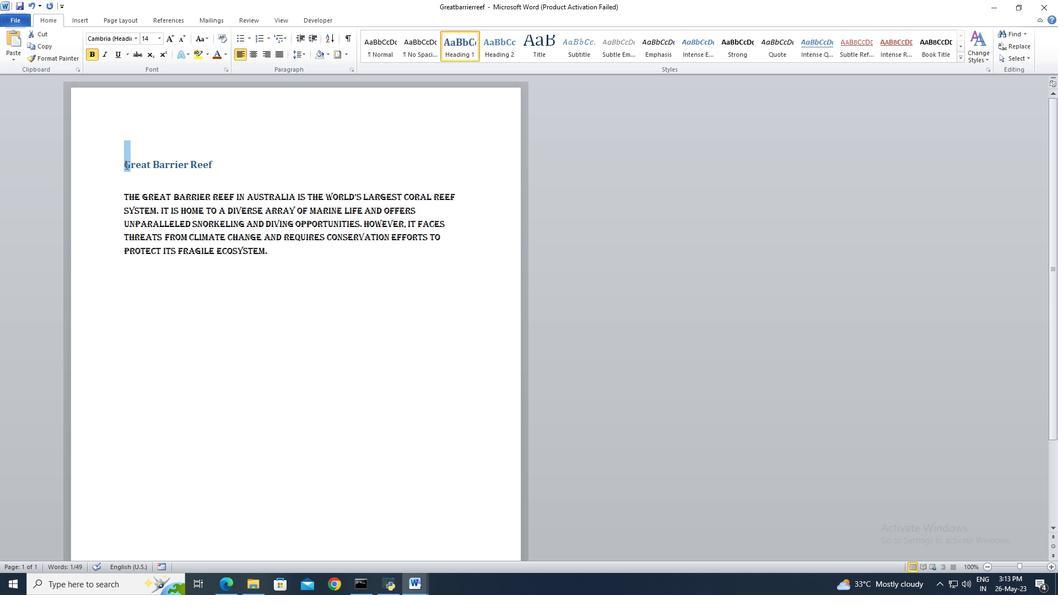 
Action: Mouse moved to (126, 40)
Screenshot: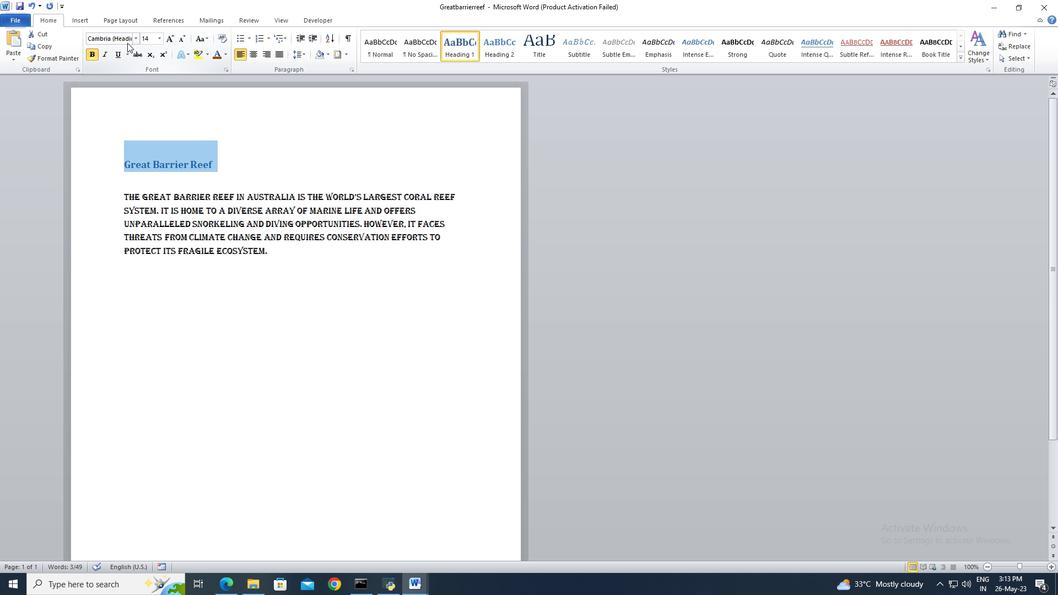 
Action: Mouse pressed left at (126, 40)
Screenshot: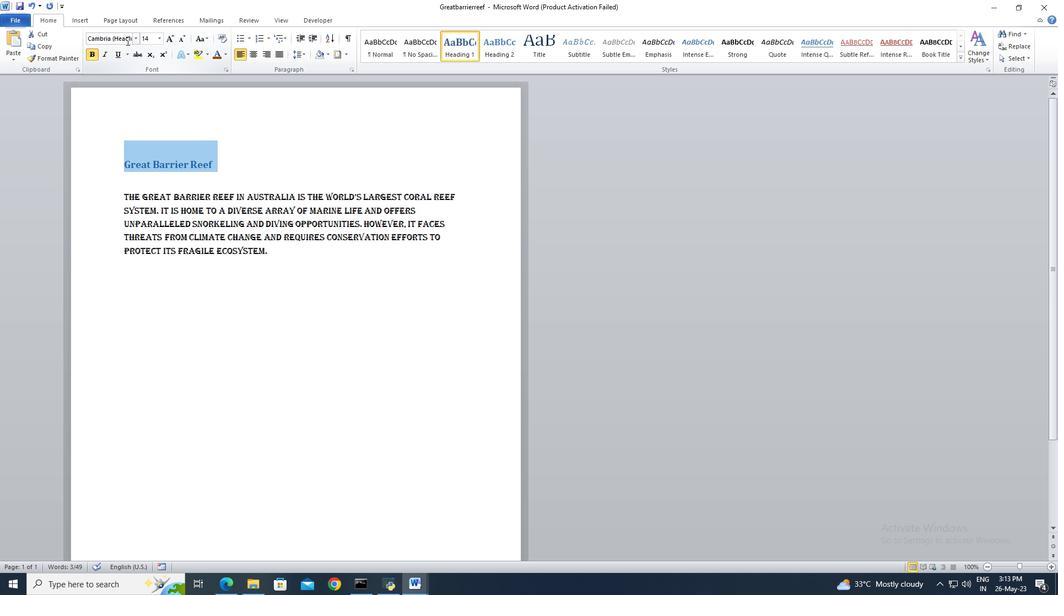 
Action: Key pressed <Key.shift>Caladea<Key.enter><Key.left><Key.enter>
Screenshot: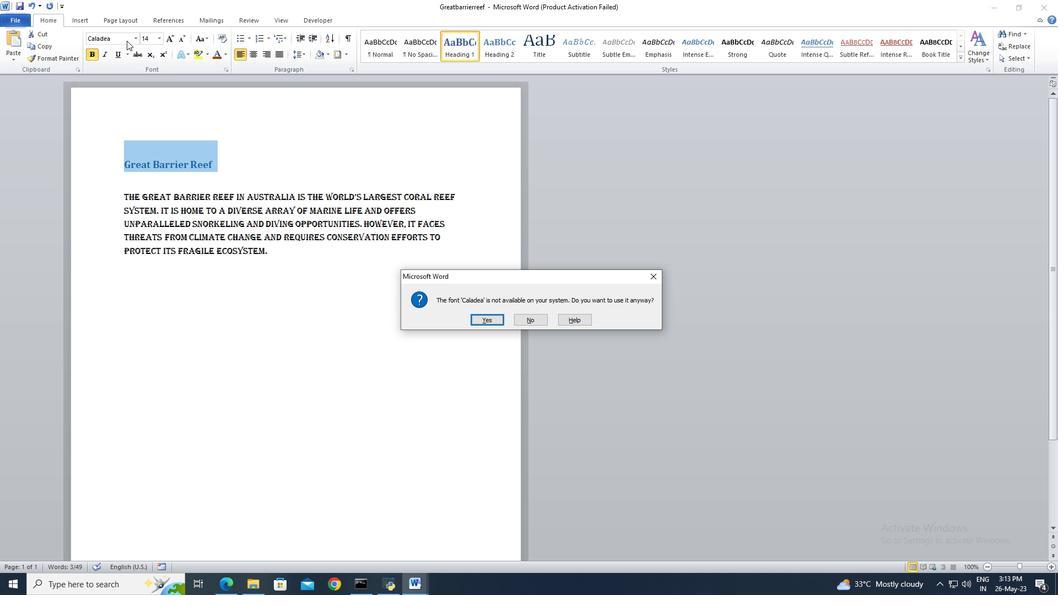 
Action: Mouse moved to (149, 40)
Screenshot: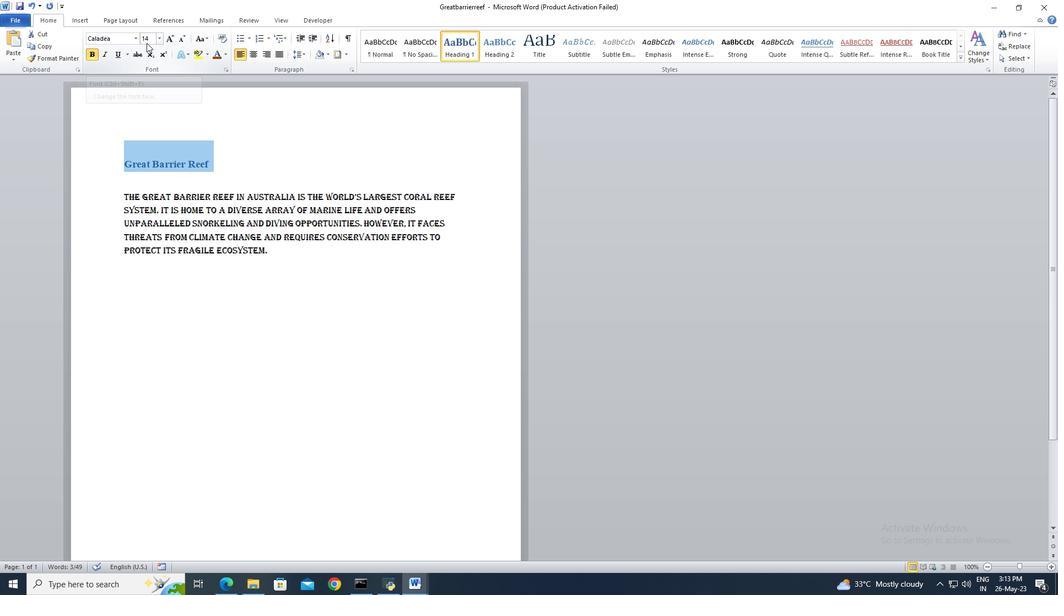 
Action: Mouse pressed left at (149, 40)
Screenshot: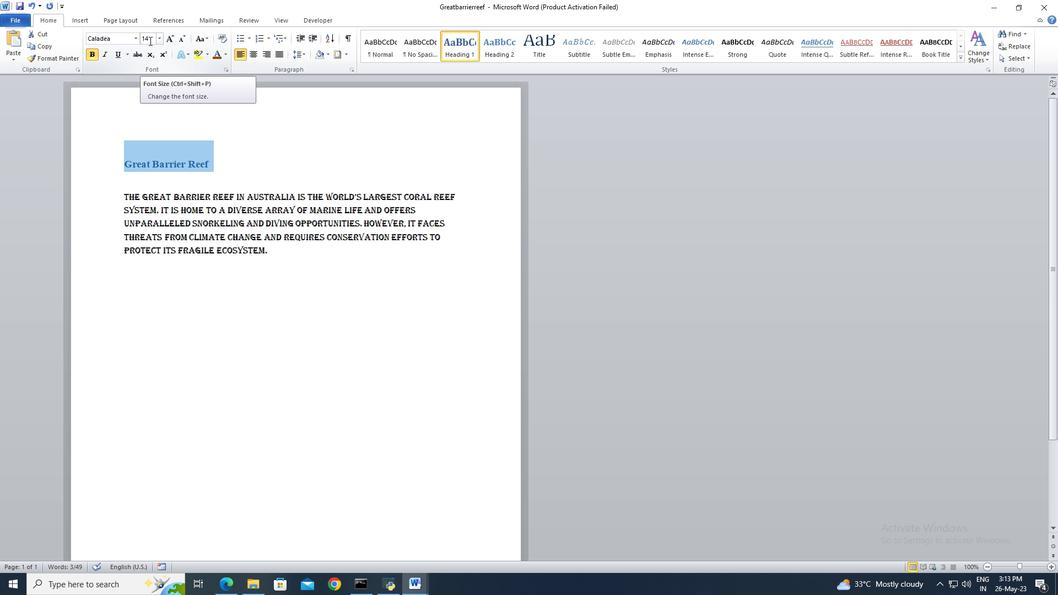 
Action: Key pressed 16<Key.enter>
Screenshot: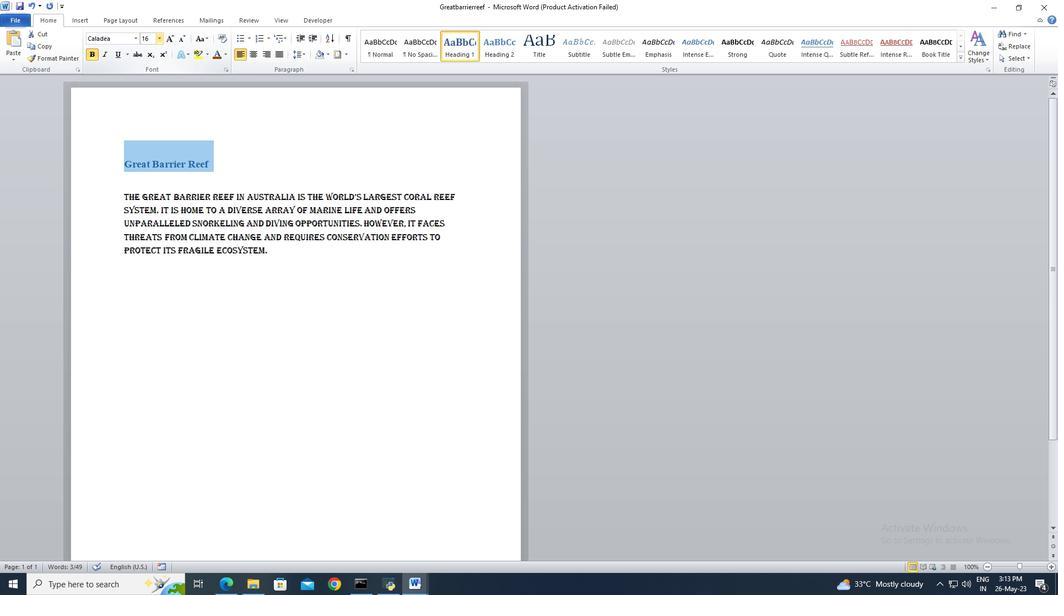 
Action: Mouse moved to (237, 55)
Screenshot: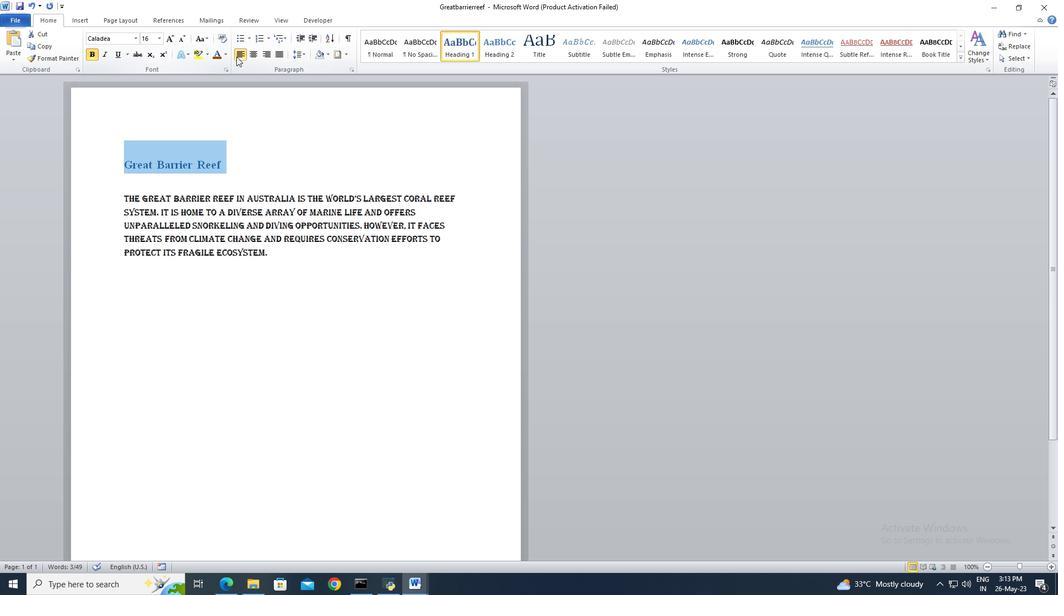 
Action: Mouse pressed left at (237, 55)
Screenshot: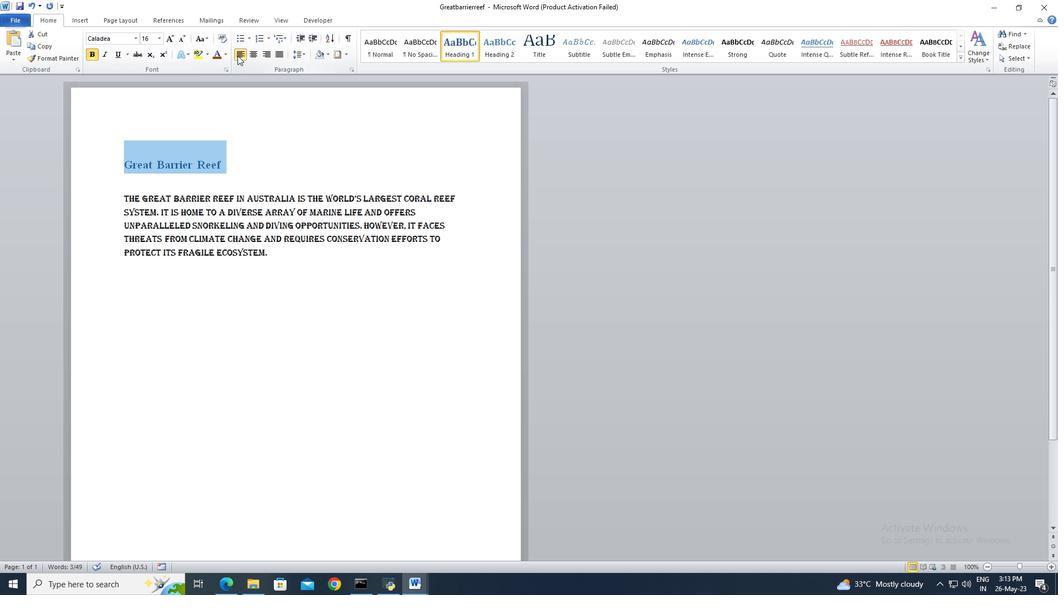 
Action: Mouse moved to (278, 244)
Screenshot: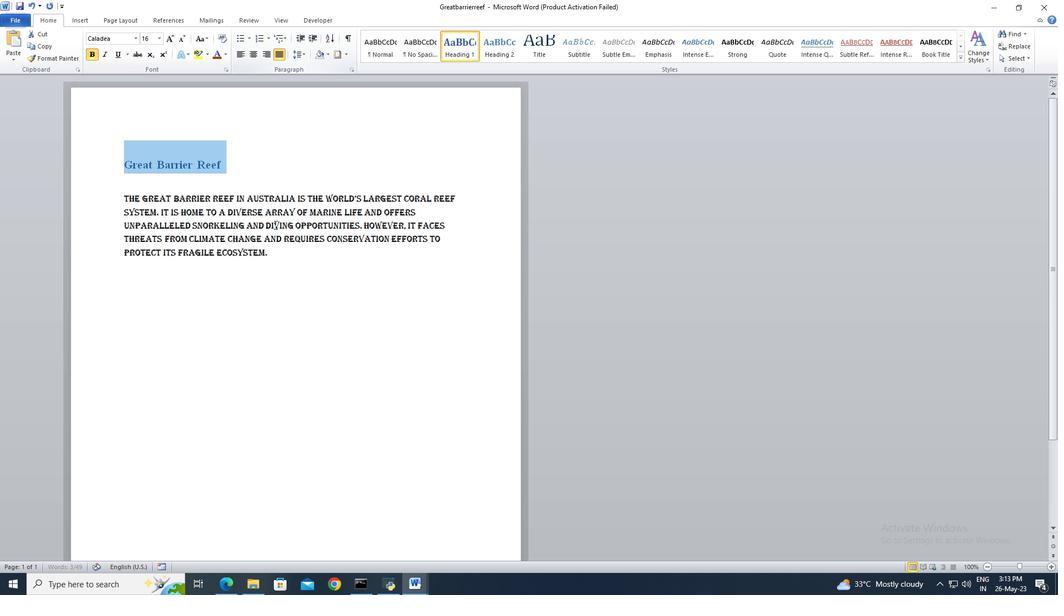 
Action: Mouse pressed left at (278, 244)
Screenshot: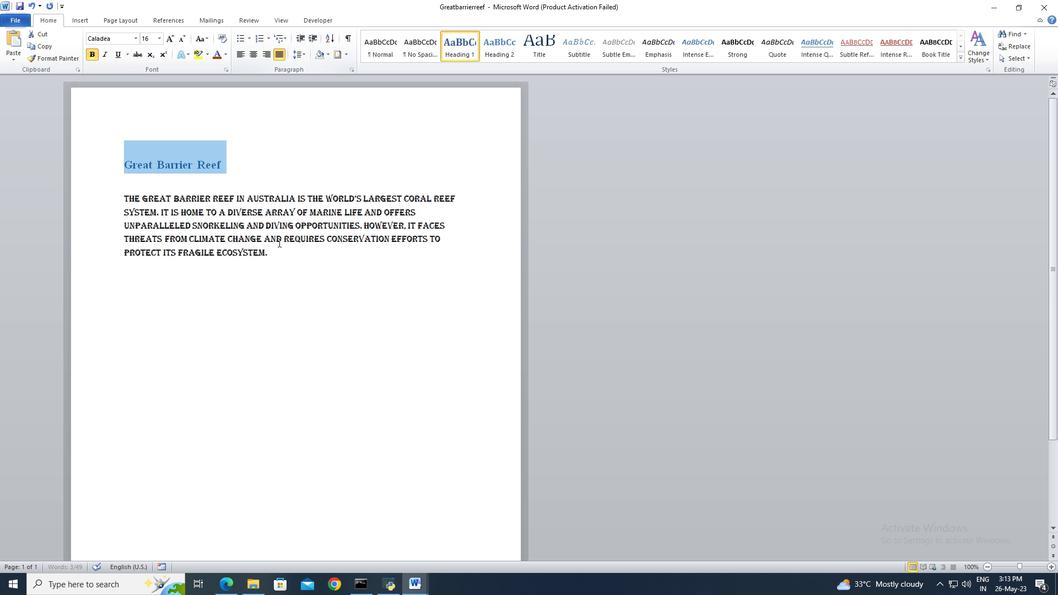 
